 Task: Find connections with filter location Piedade with filter topic #healthy with filter profile language German with filter current company Indoco Remedies Ltd. with filter school Velagapudi Ramakrishna Siddhartha Engineering College with filter industry Truck Transportation with filter service category NotaryOnline Research with filter keywords title Customer Service
Action: Mouse moved to (215, 298)
Screenshot: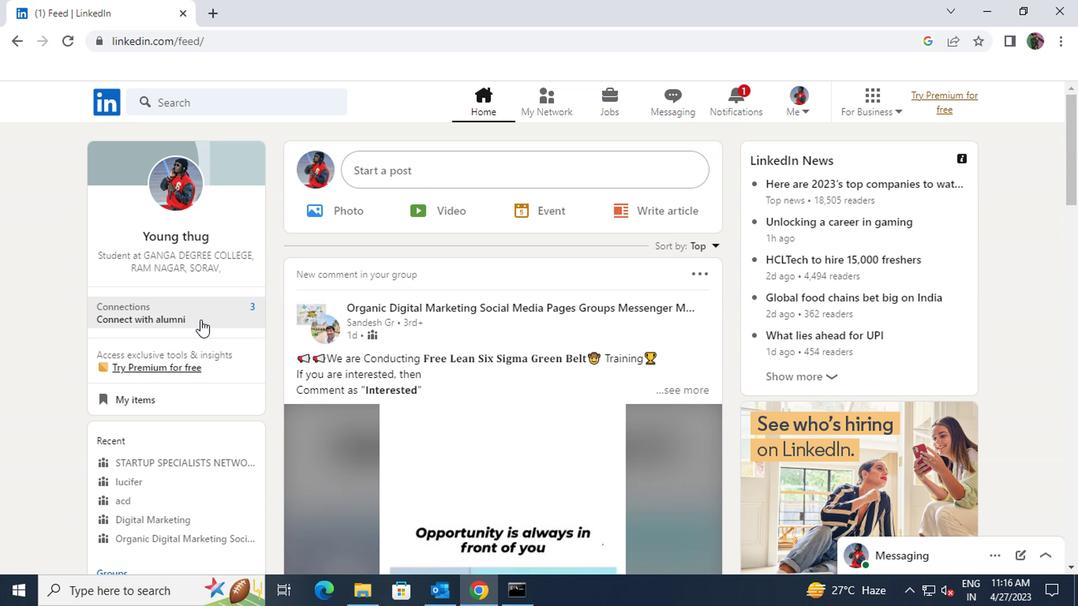 
Action: Mouse pressed left at (215, 298)
Screenshot: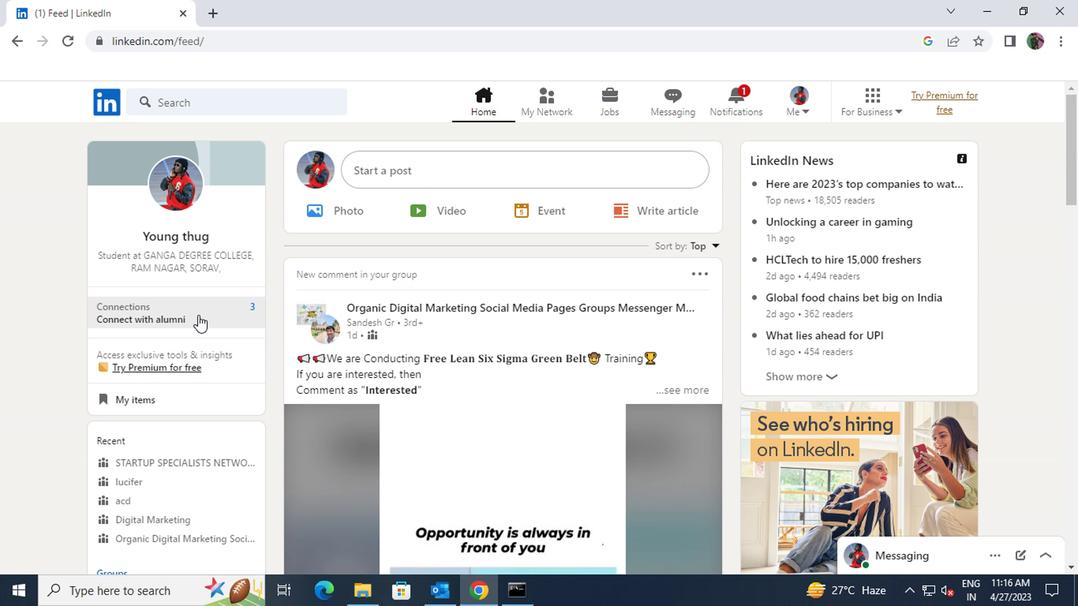 
Action: Mouse moved to (211, 197)
Screenshot: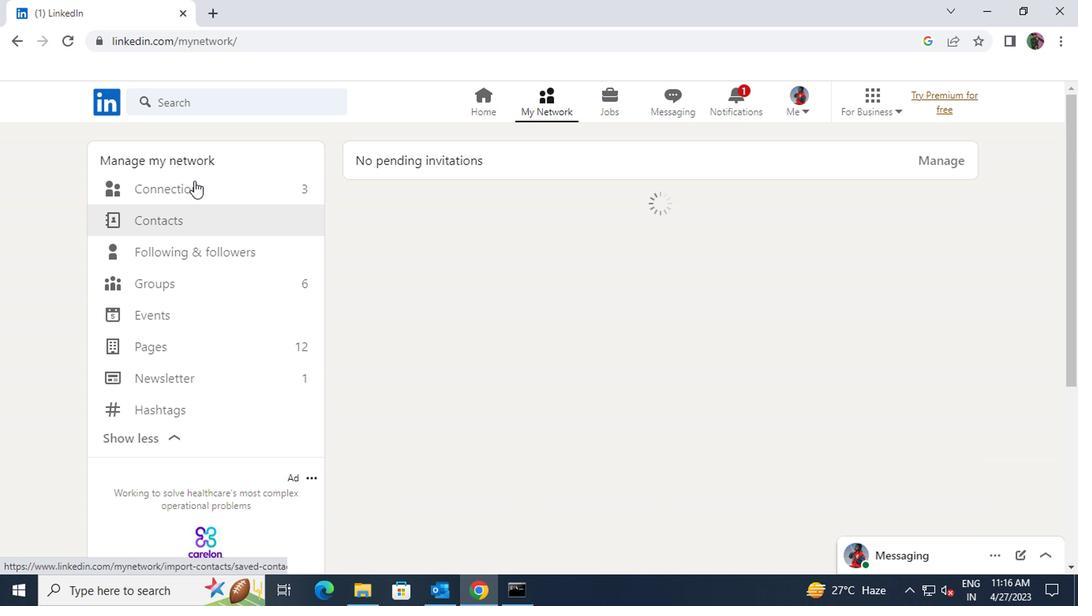 
Action: Mouse pressed left at (211, 197)
Screenshot: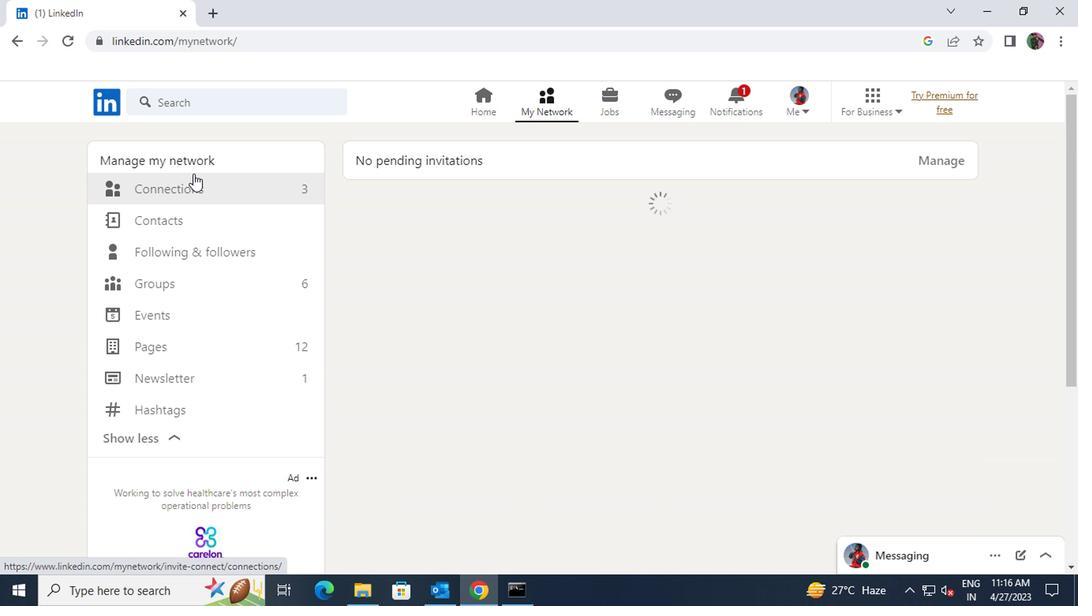 
Action: Mouse moved to (212, 202)
Screenshot: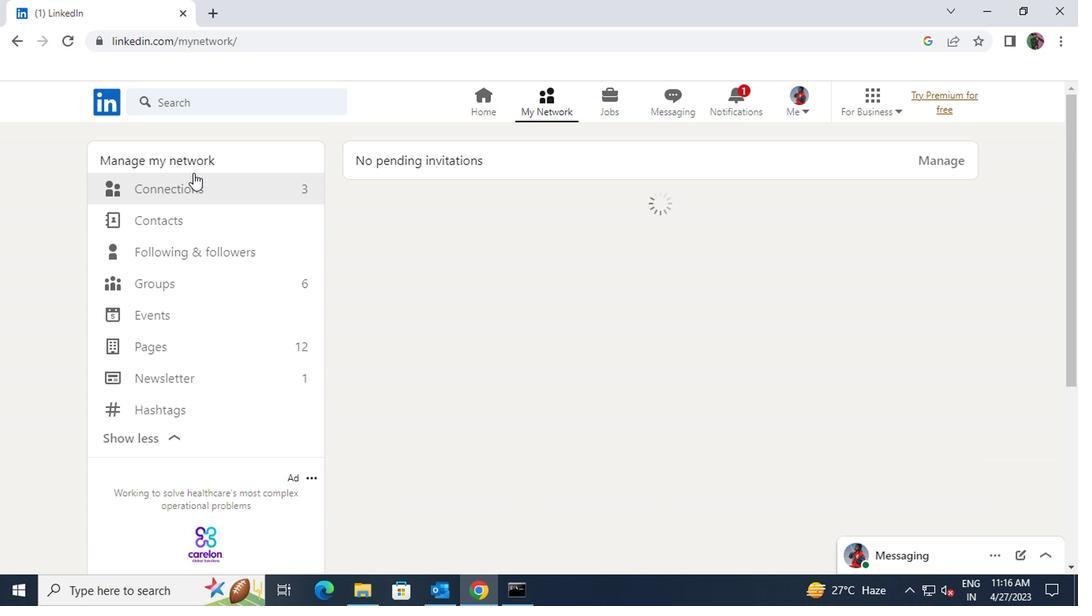 
Action: Mouse pressed left at (212, 202)
Screenshot: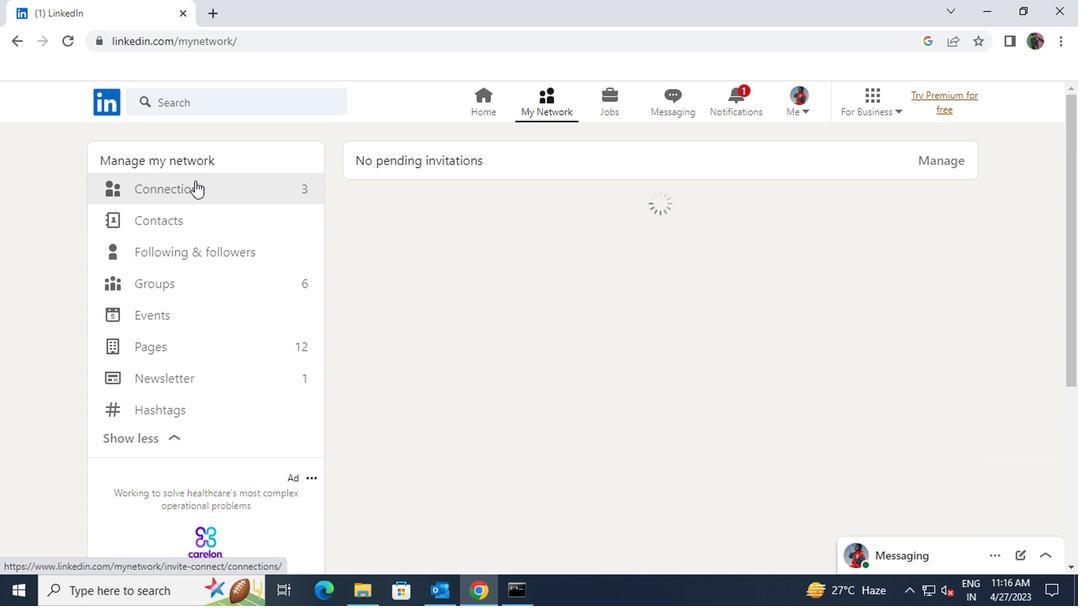 
Action: Mouse moved to (516, 207)
Screenshot: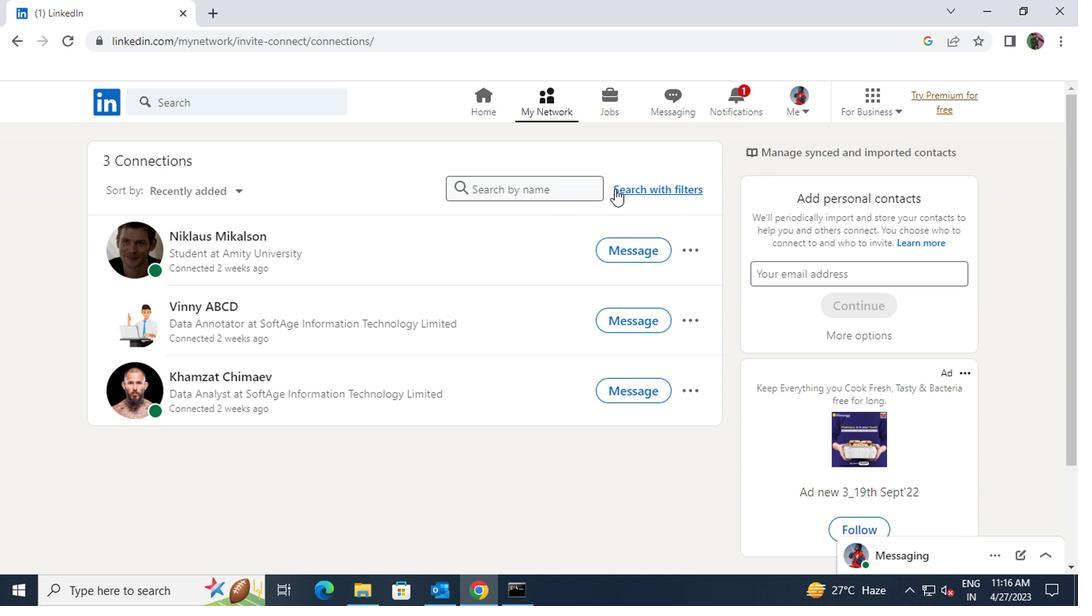 
Action: Mouse pressed left at (516, 207)
Screenshot: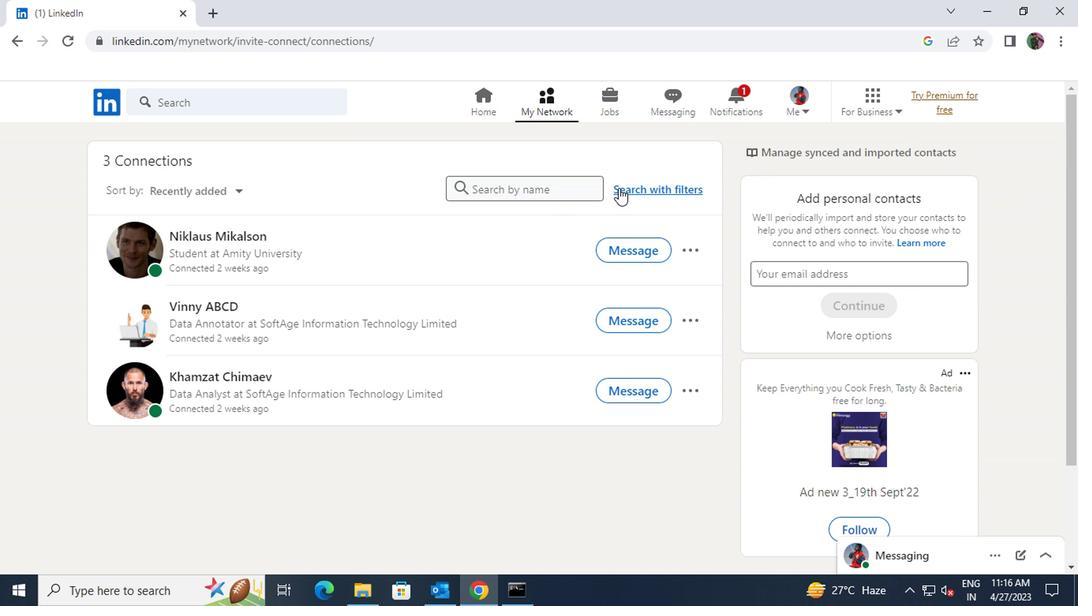 
Action: Mouse moved to (498, 178)
Screenshot: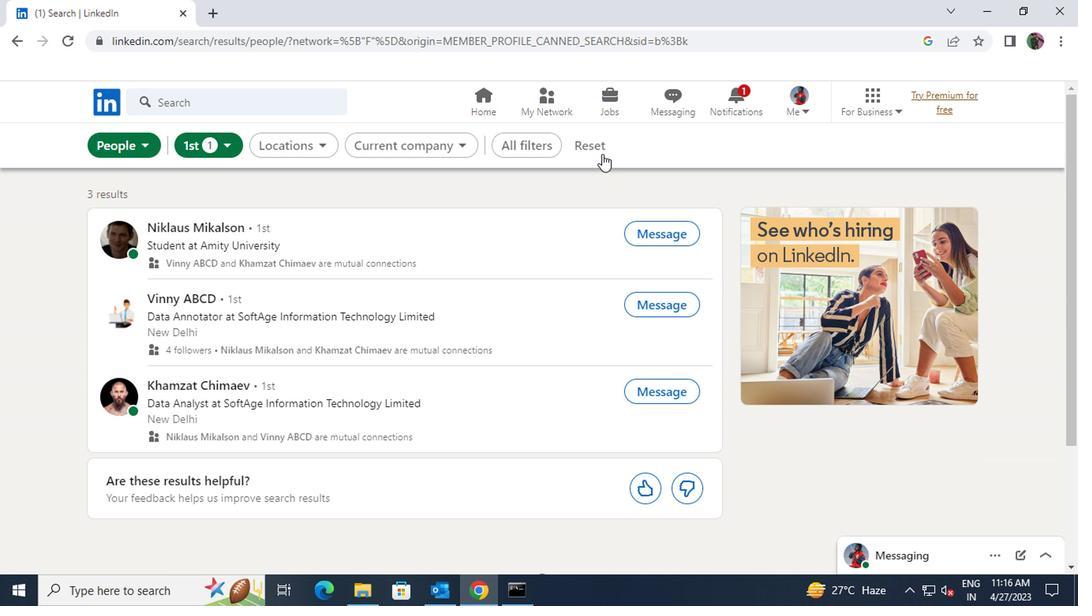
Action: Mouse pressed left at (498, 178)
Screenshot: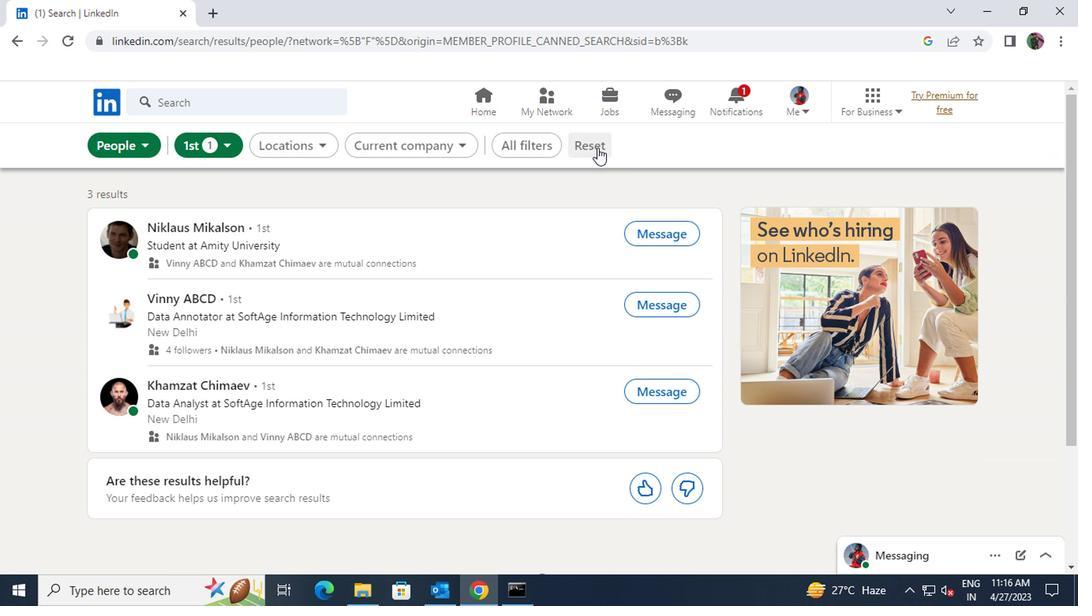 
Action: Mouse moved to (482, 173)
Screenshot: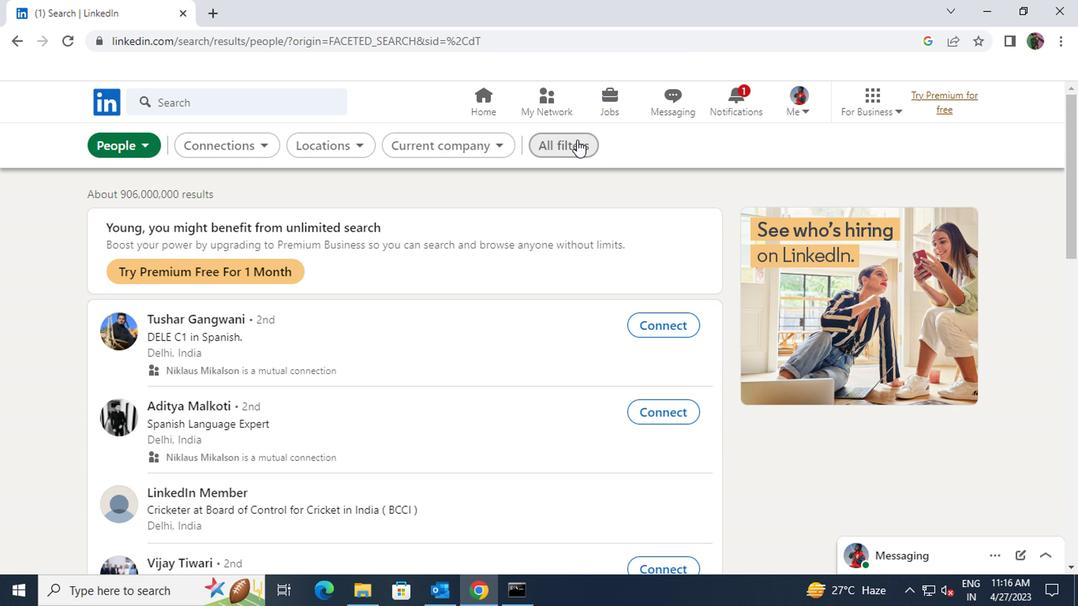 
Action: Mouse pressed left at (482, 173)
Screenshot: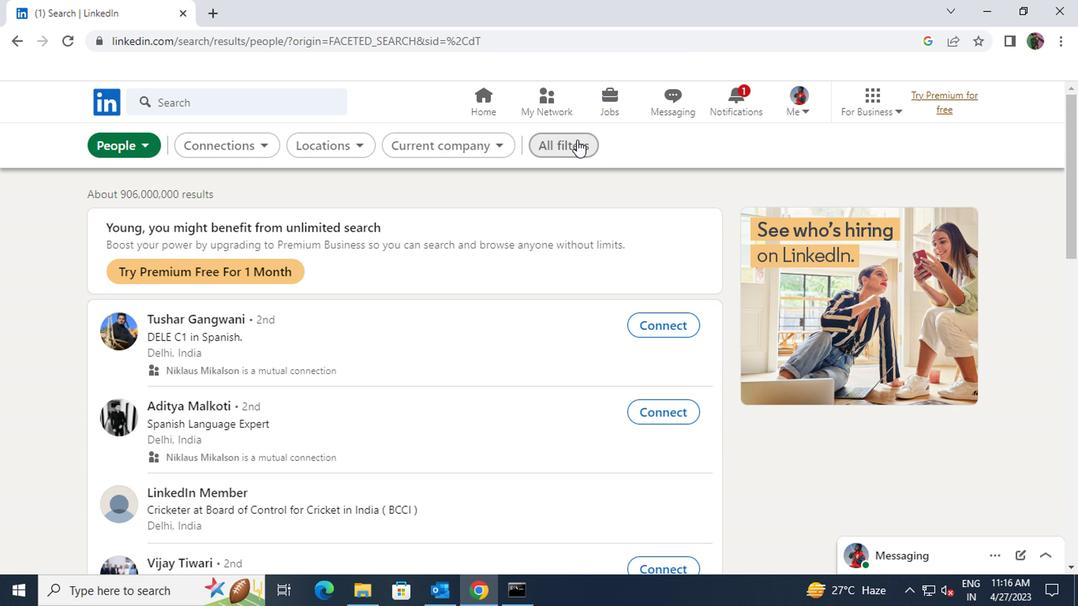 
Action: Mouse moved to (648, 293)
Screenshot: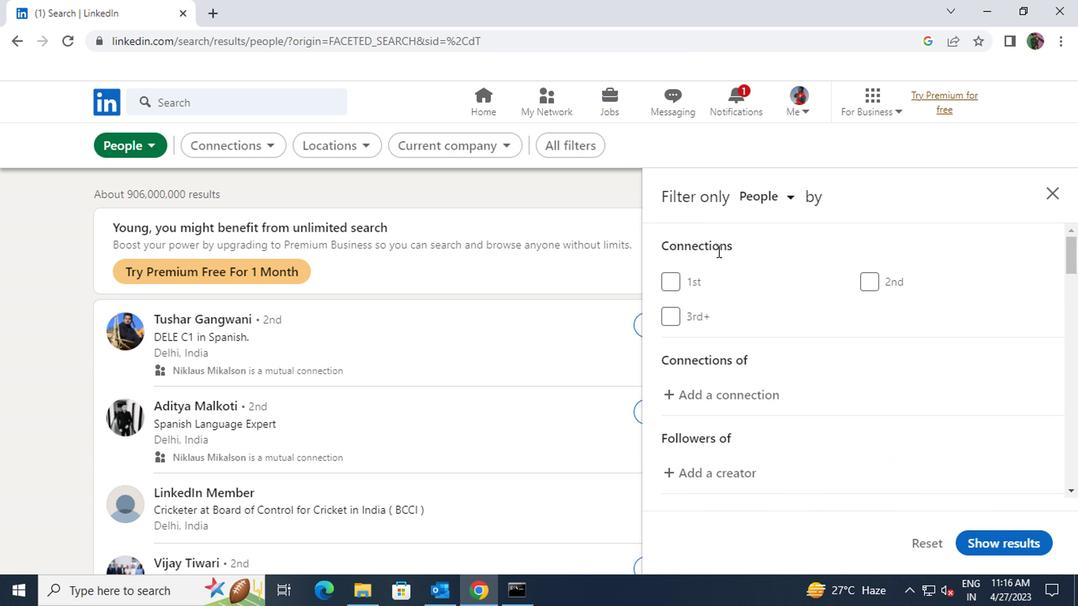 
Action: Mouse scrolled (648, 293) with delta (0, 0)
Screenshot: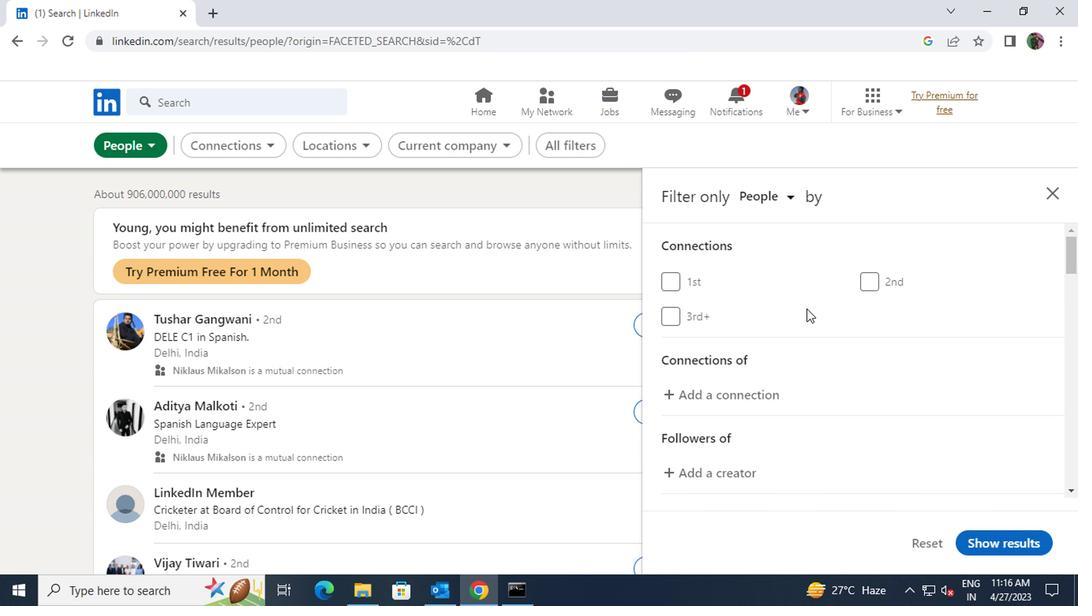 
Action: Mouse scrolled (648, 293) with delta (0, 0)
Screenshot: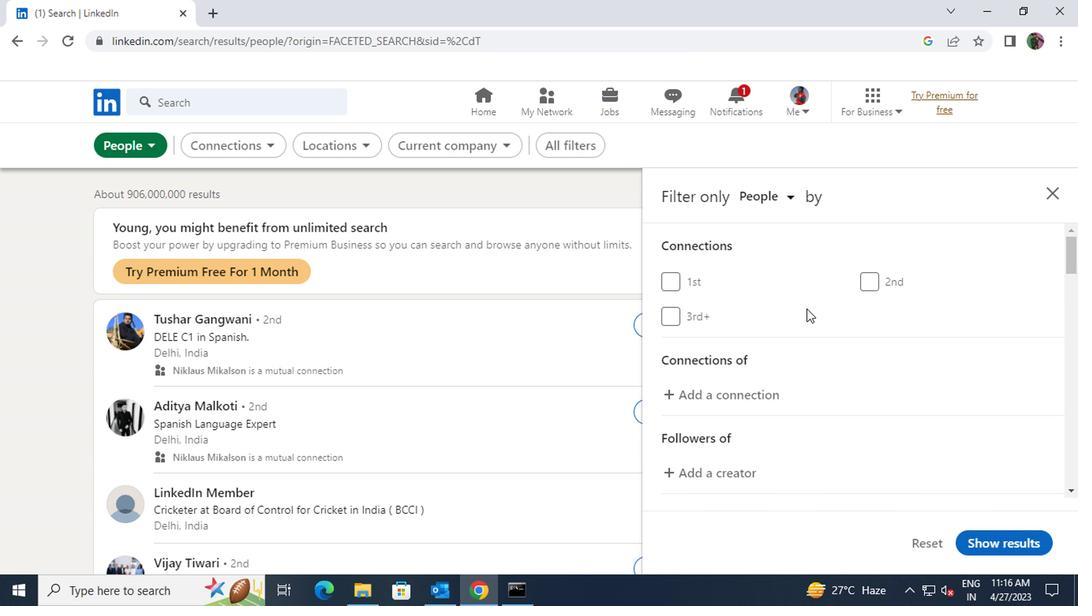 
Action: Mouse scrolled (648, 293) with delta (0, 0)
Screenshot: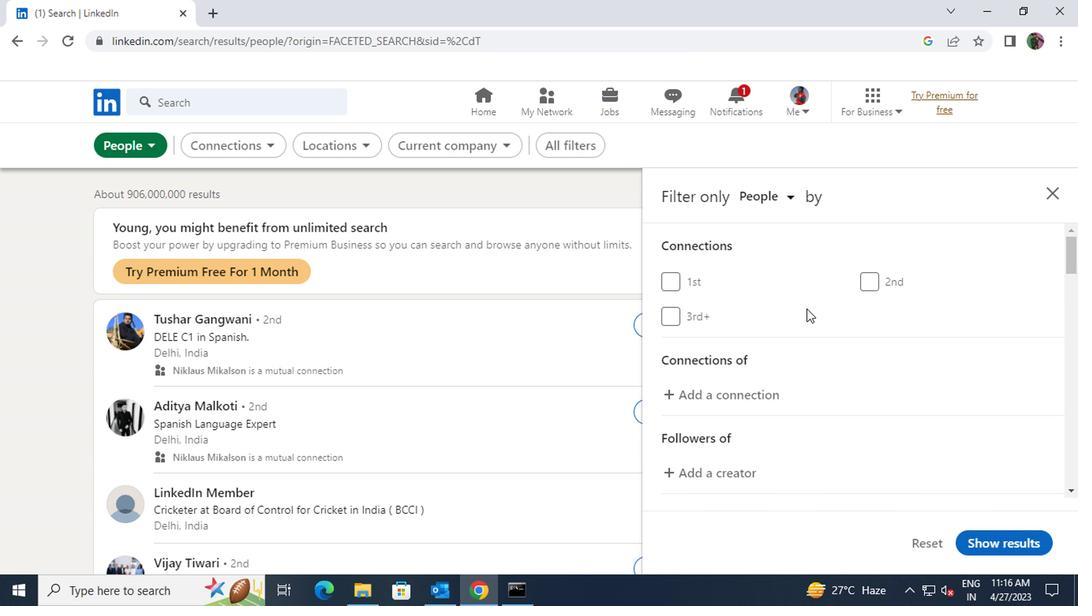 
Action: Mouse scrolled (648, 293) with delta (0, 0)
Screenshot: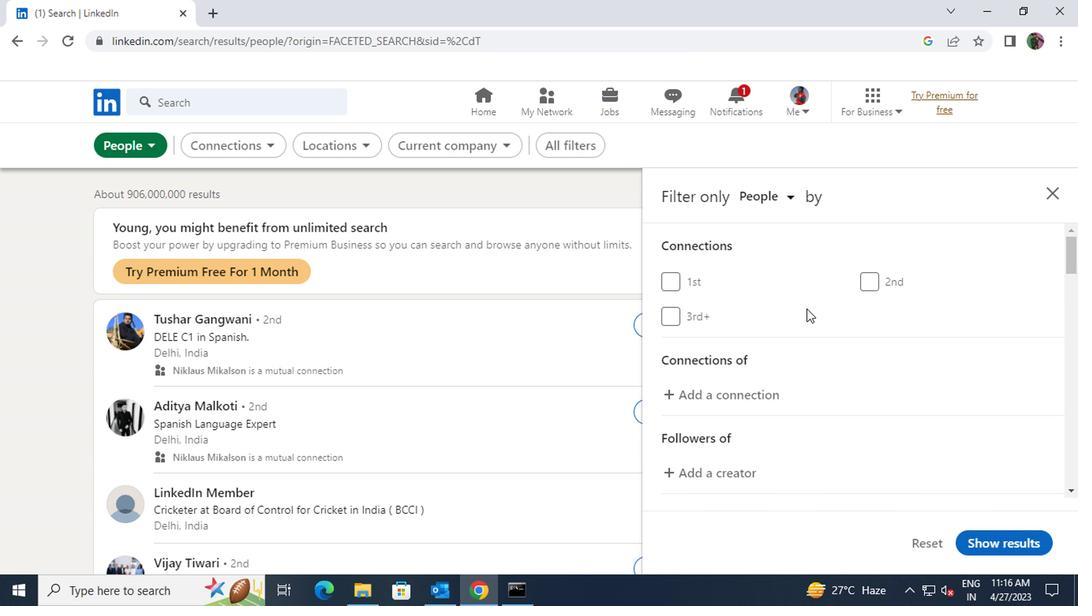 
Action: Mouse scrolled (648, 293) with delta (0, 0)
Screenshot: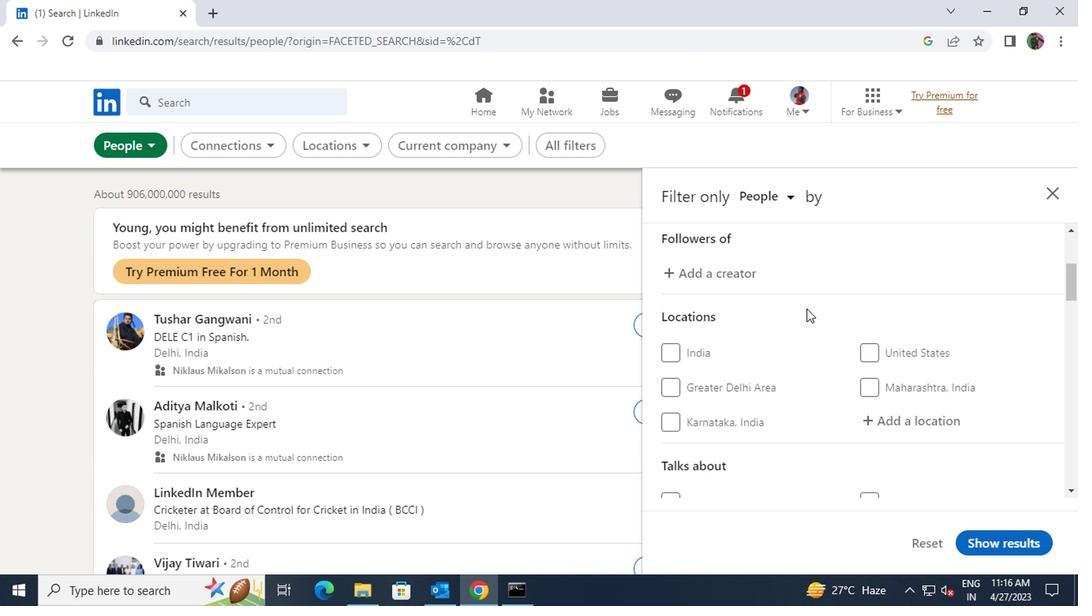 
Action: Mouse scrolled (648, 293) with delta (0, 0)
Screenshot: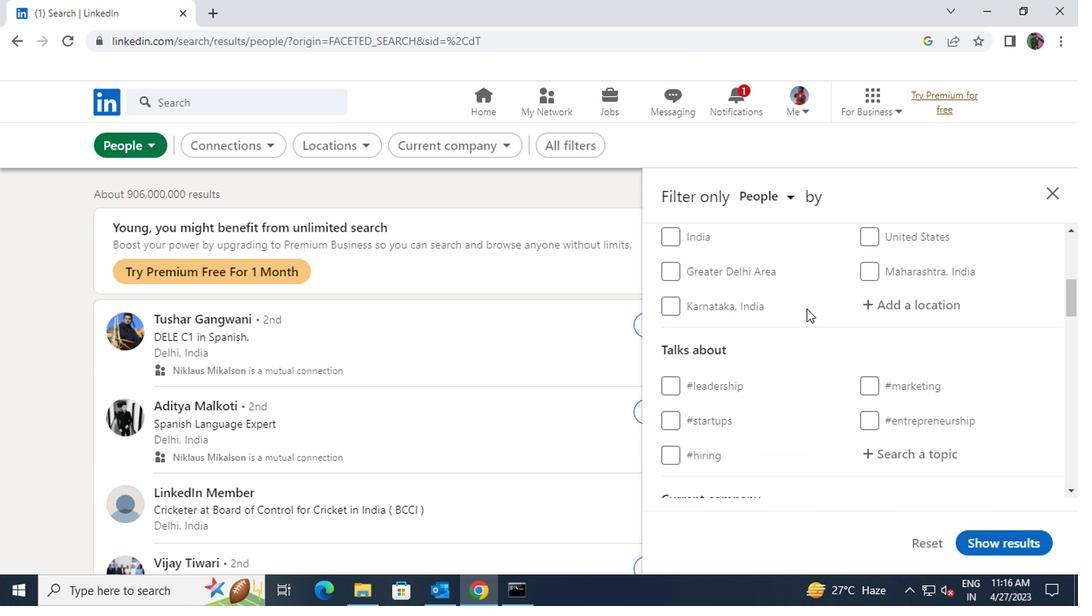 
Action: Mouse scrolled (648, 294) with delta (0, 0)
Screenshot: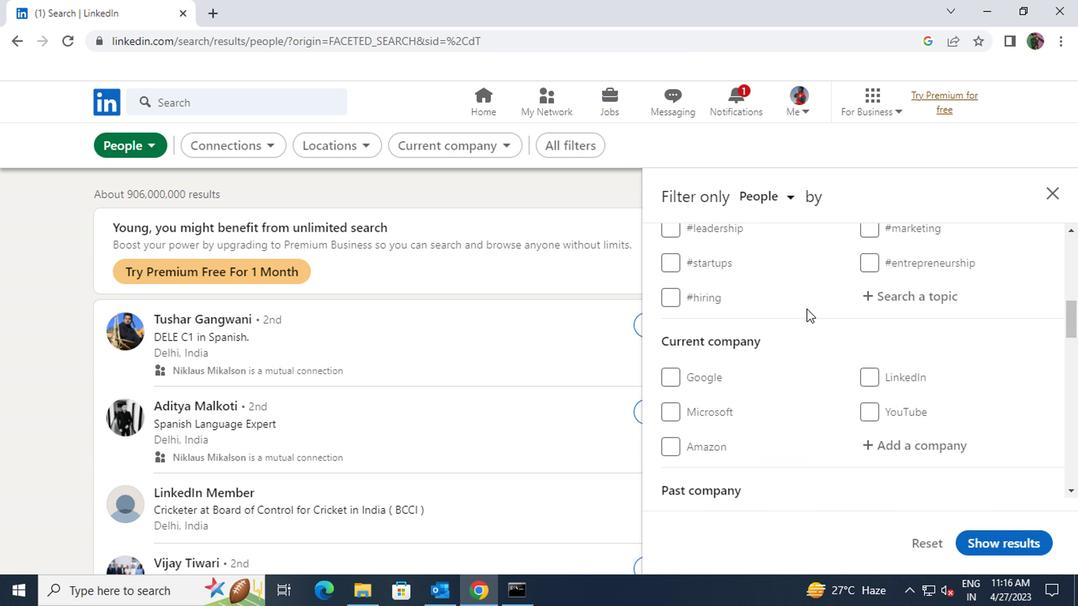 
Action: Mouse scrolled (648, 294) with delta (0, 0)
Screenshot: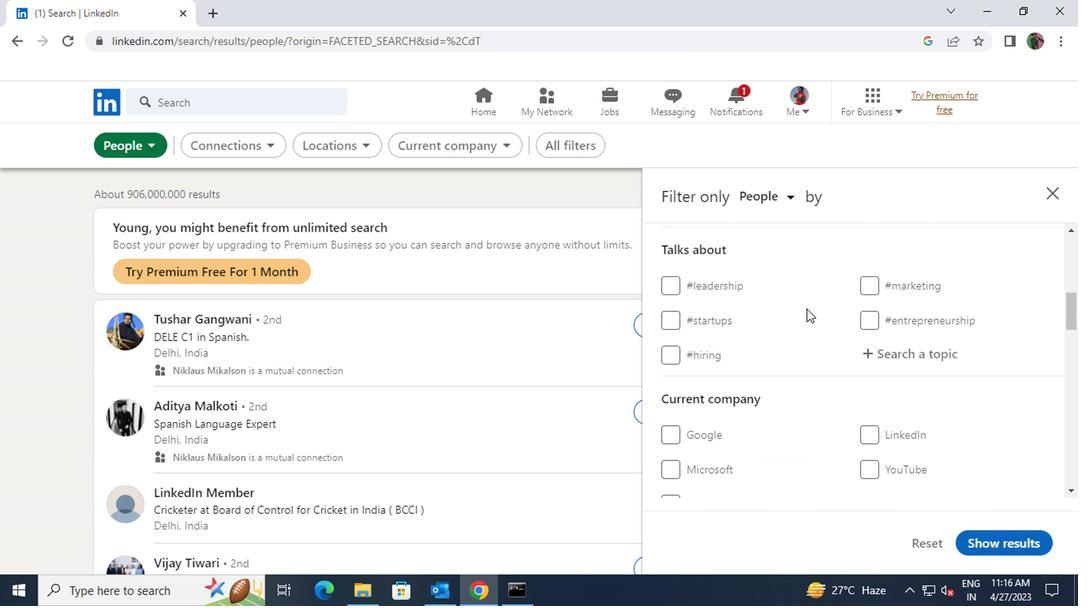 
Action: Mouse moved to (725, 293)
Screenshot: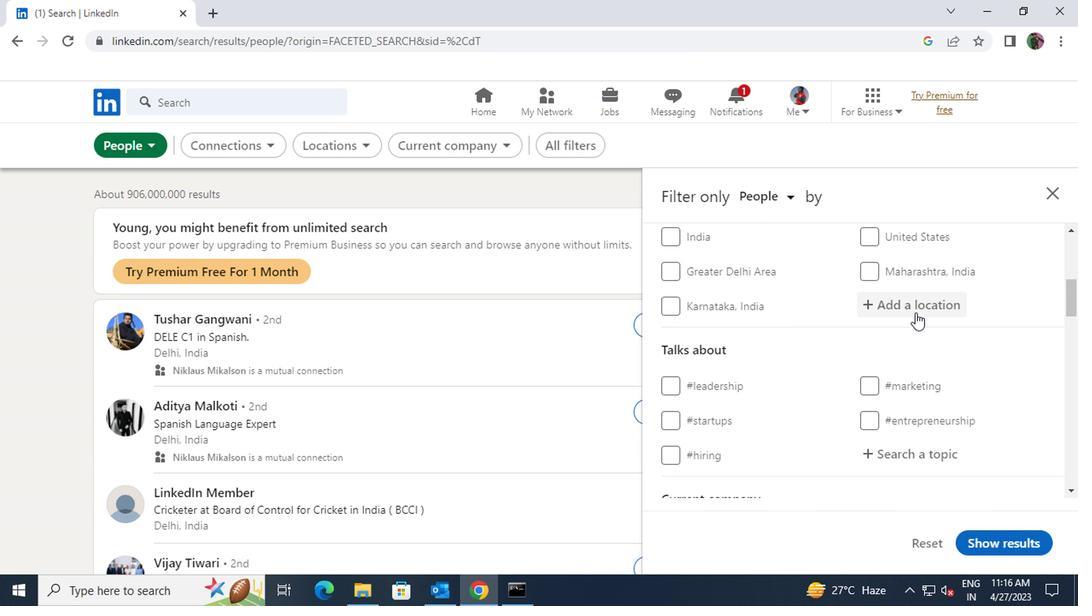 
Action: Mouse pressed left at (725, 293)
Screenshot: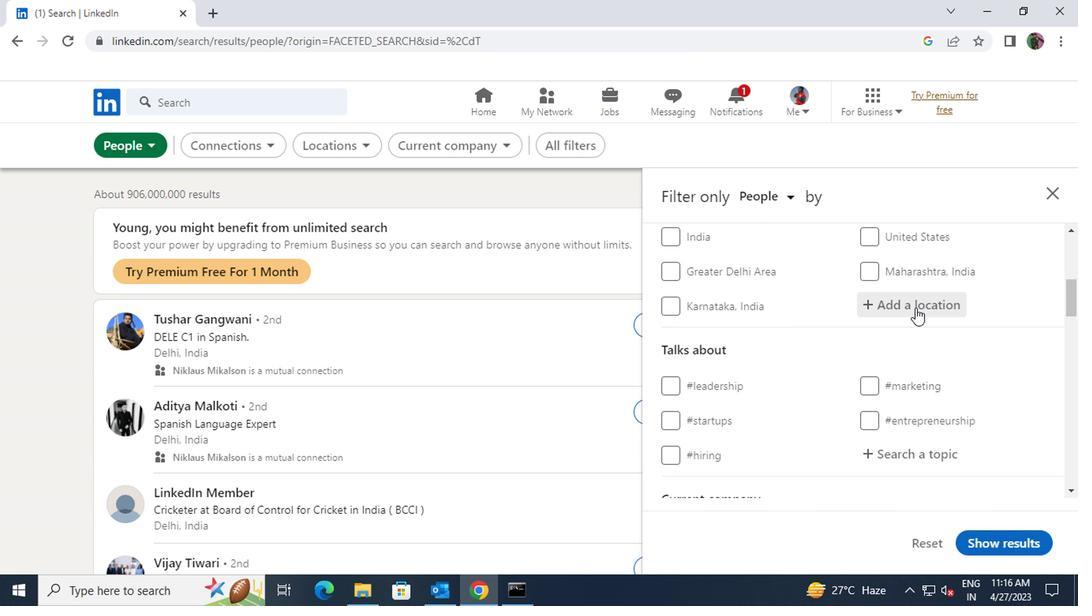 
Action: Key pressed <Key.shift>PIEDADE
Screenshot: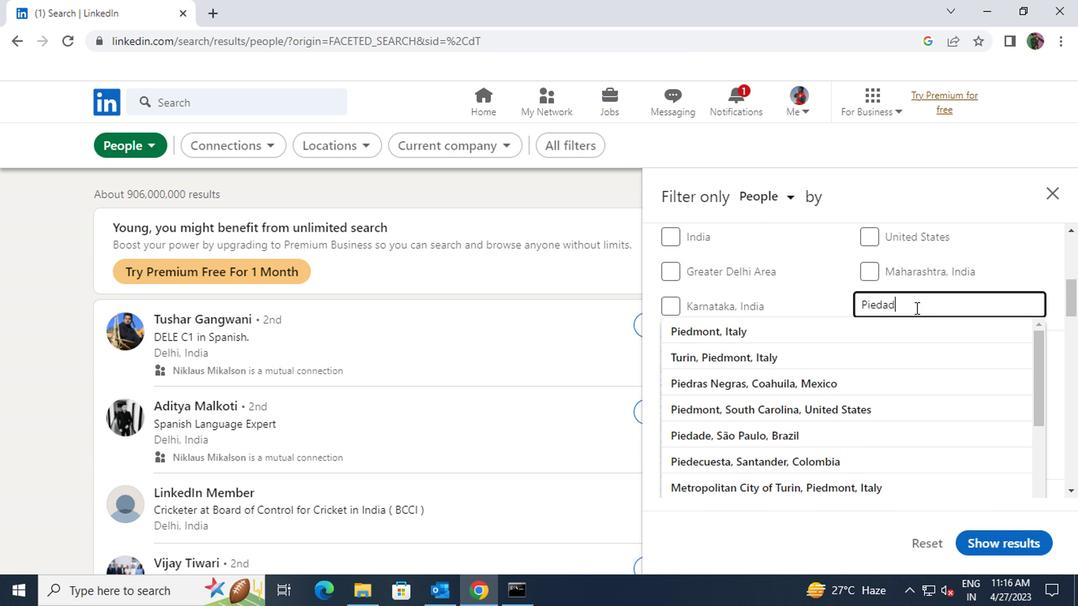 
Action: Mouse moved to (717, 301)
Screenshot: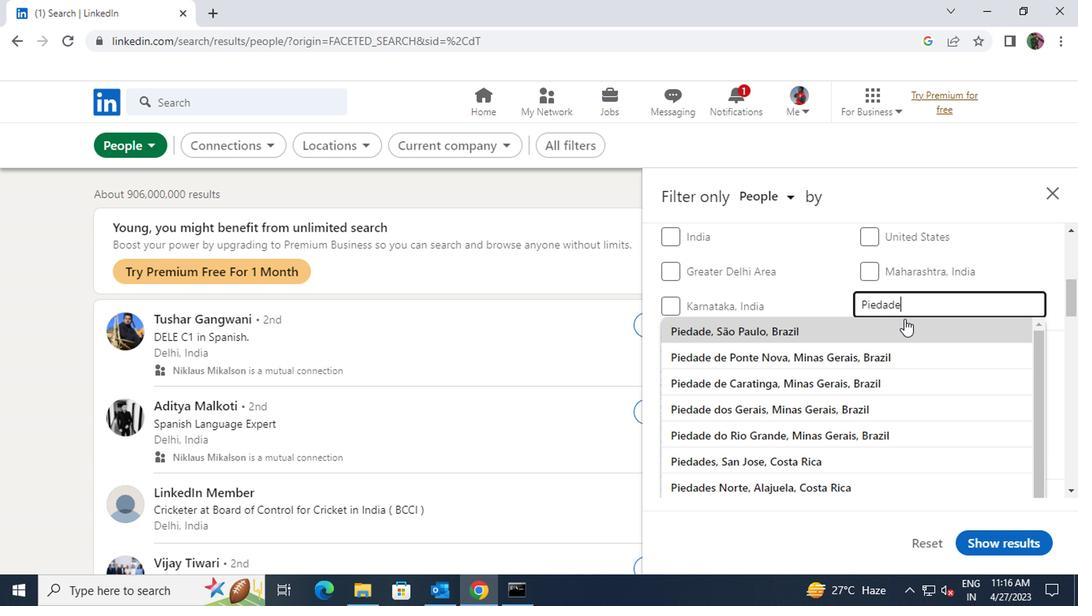 
Action: Mouse pressed left at (717, 301)
Screenshot: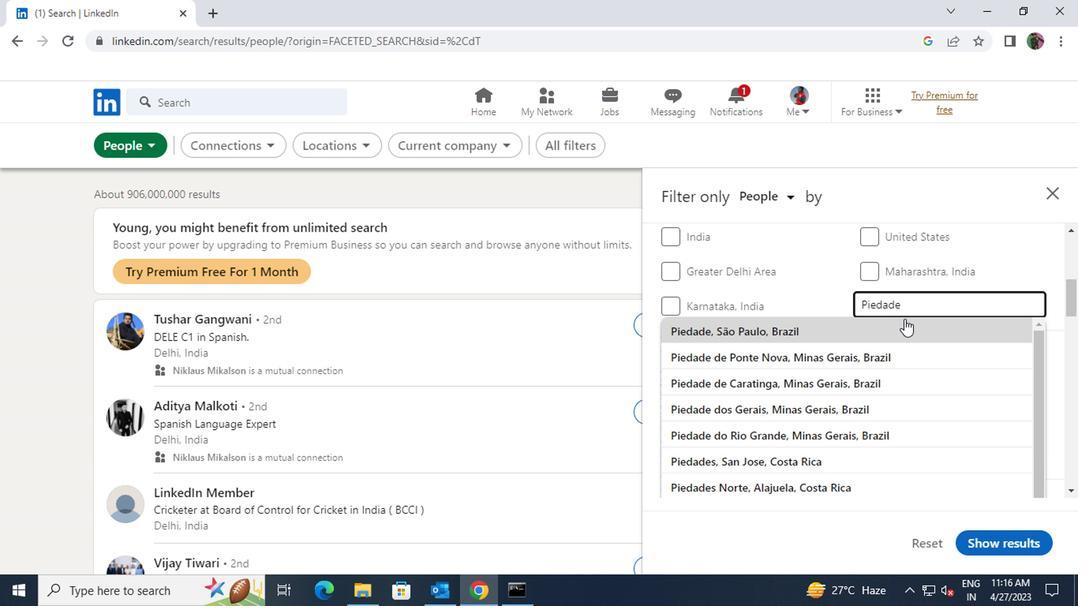 
Action: Mouse scrolled (717, 301) with delta (0, 0)
Screenshot: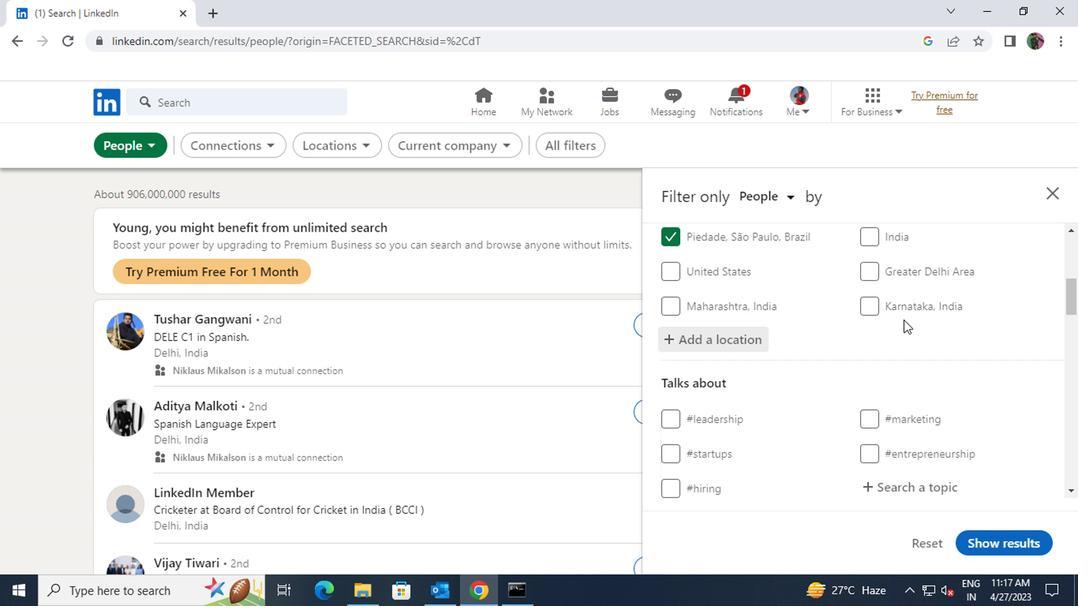 
Action: Mouse scrolled (717, 301) with delta (0, 0)
Screenshot: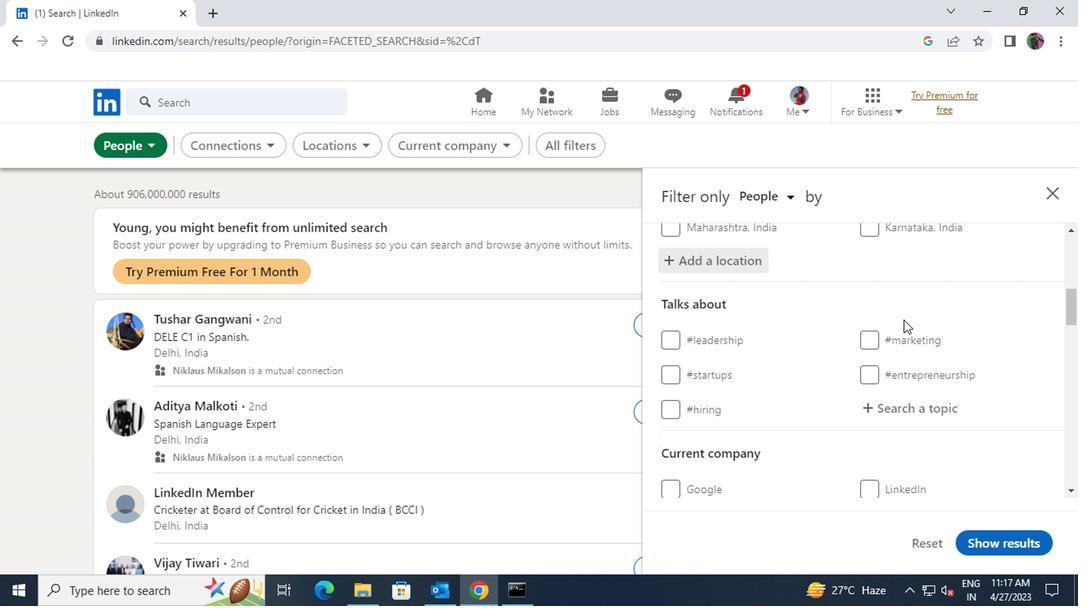 
Action: Mouse scrolled (717, 301) with delta (0, 0)
Screenshot: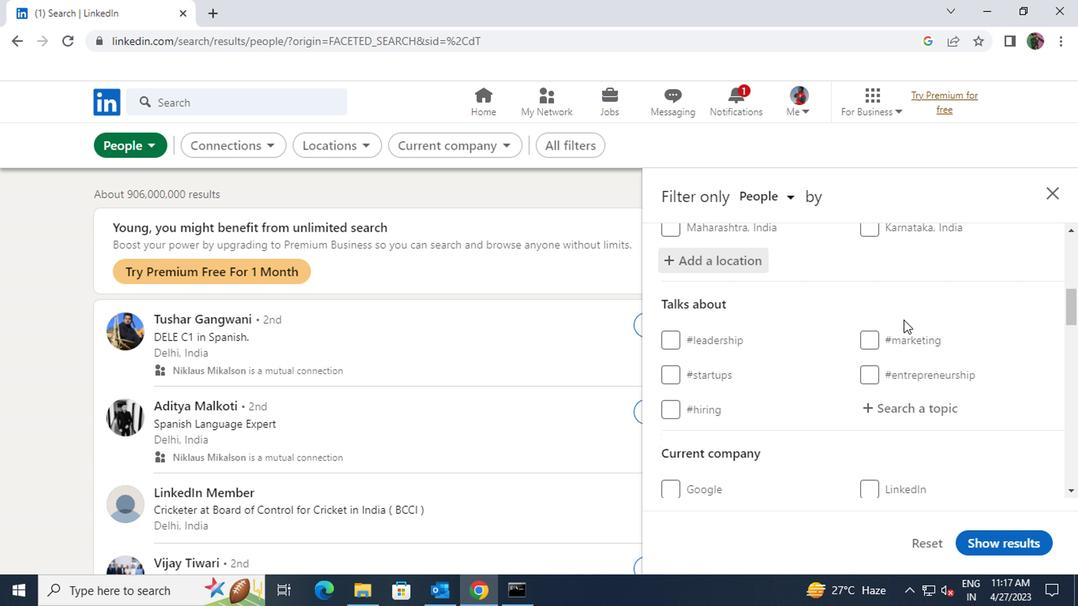 
Action: Mouse moved to (721, 251)
Screenshot: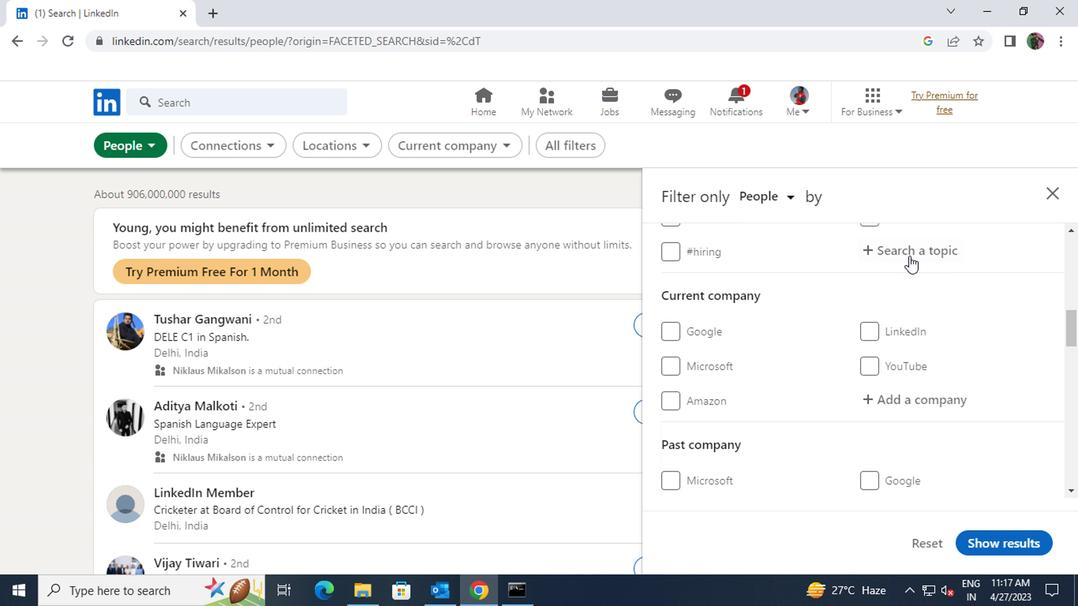 
Action: Mouse pressed left at (721, 251)
Screenshot: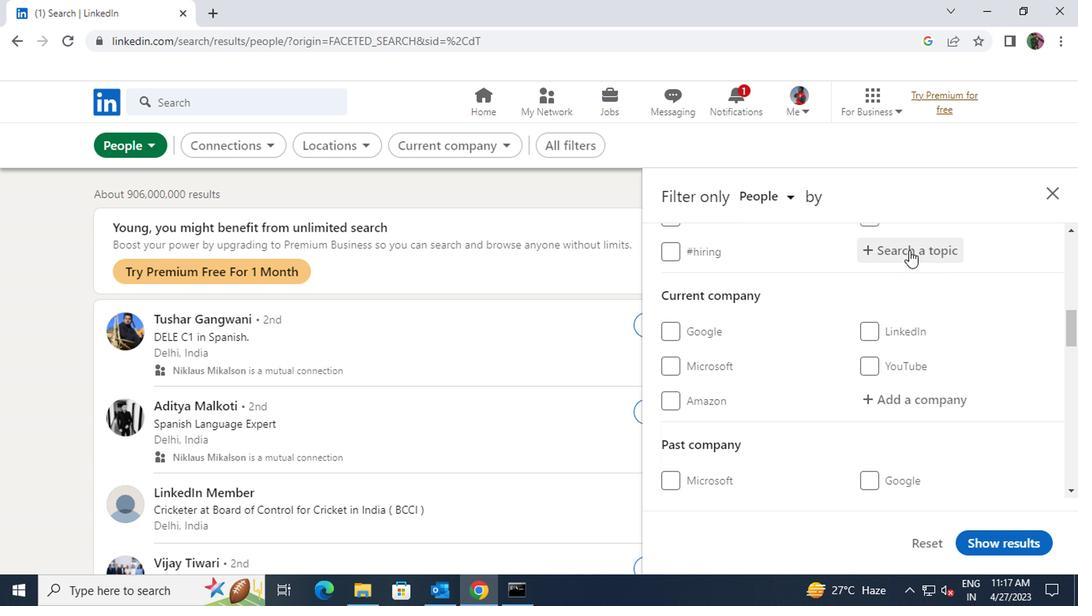 
Action: Key pressed <Key.shift>#<Key.shift>HEALTHY
Screenshot: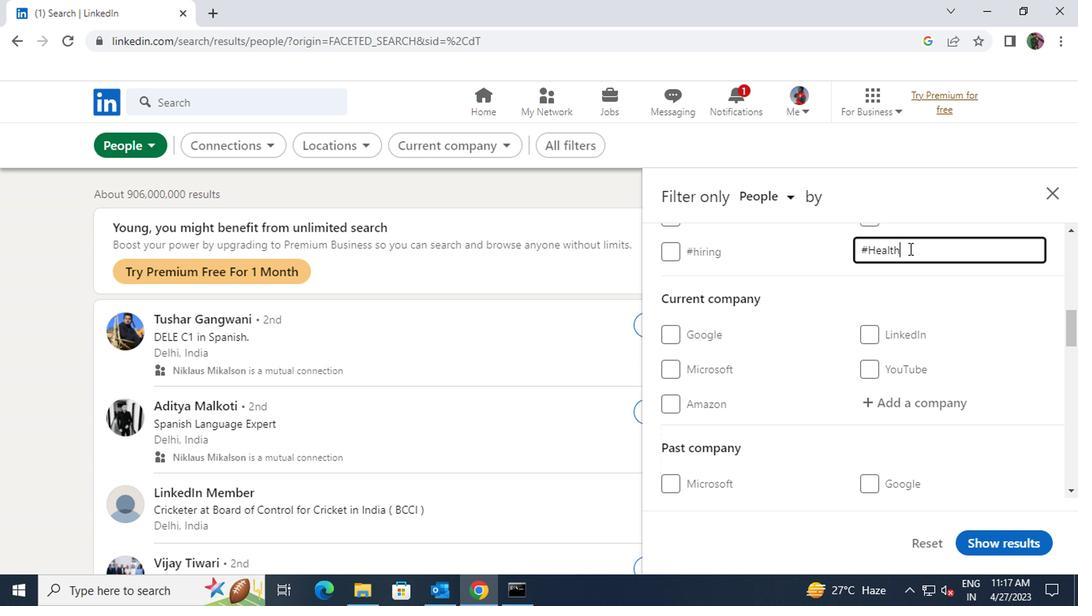 
Action: Mouse scrolled (721, 250) with delta (0, 0)
Screenshot: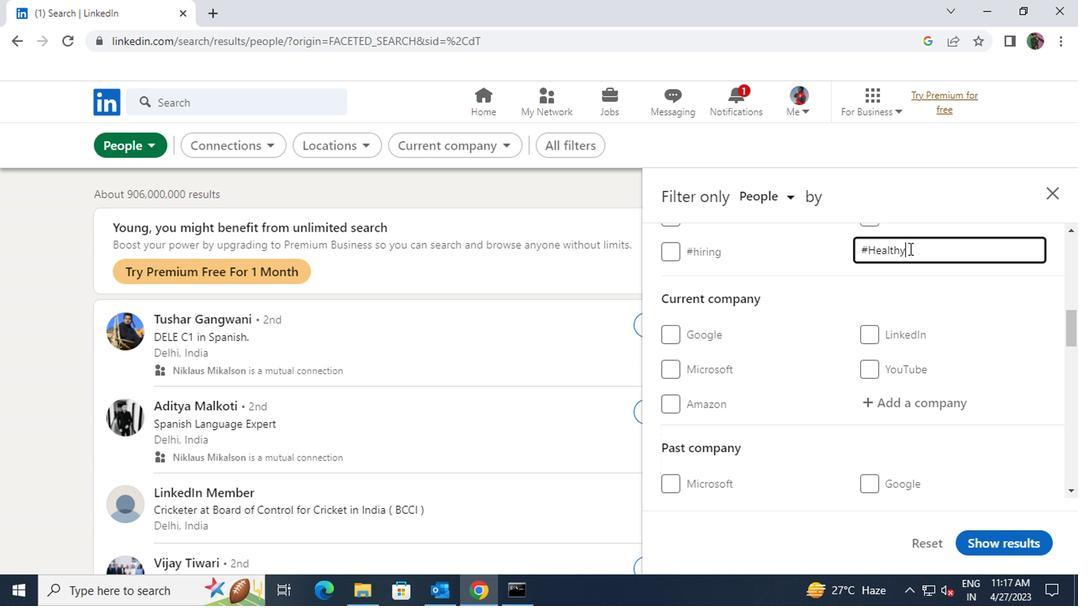 
Action: Mouse scrolled (721, 250) with delta (0, 0)
Screenshot: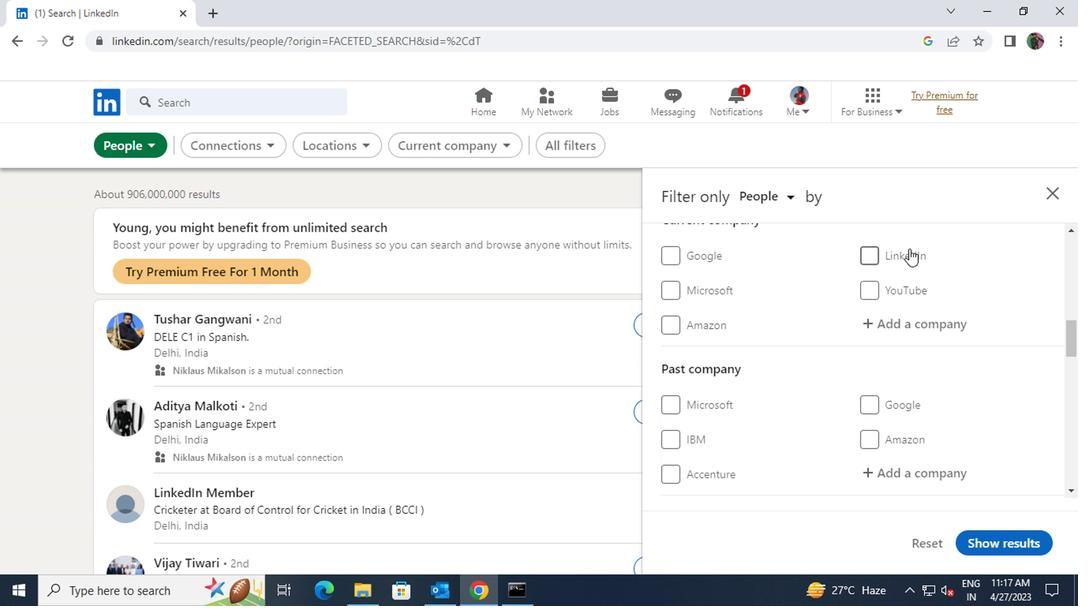 
Action: Mouse pressed left at (721, 251)
Screenshot: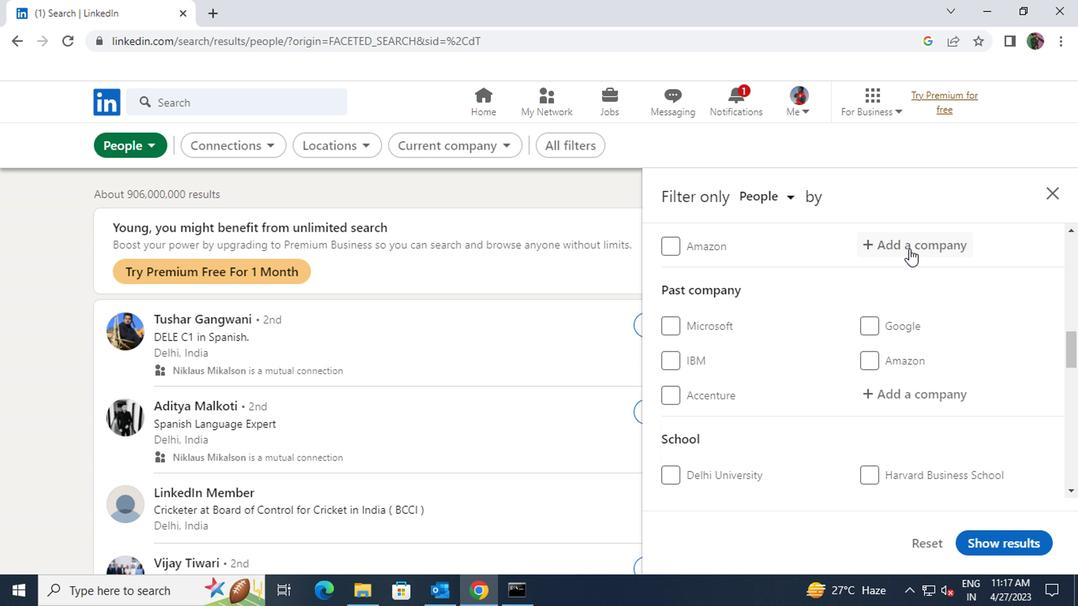 
Action: Key pressed <Key.shift>INDOCO
Screenshot: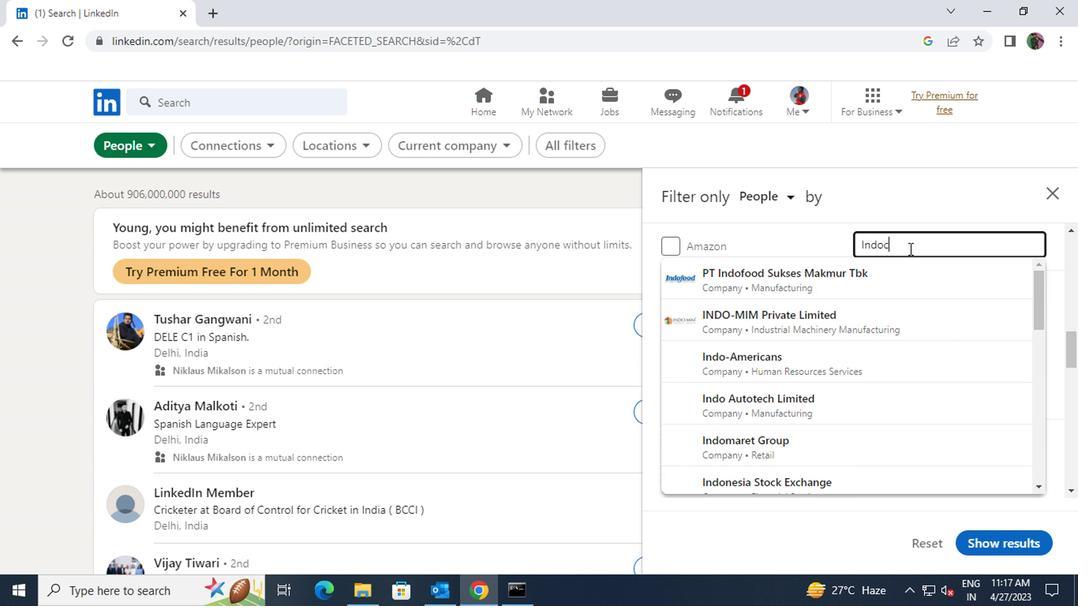 
Action: Mouse moved to (714, 263)
Screenshot: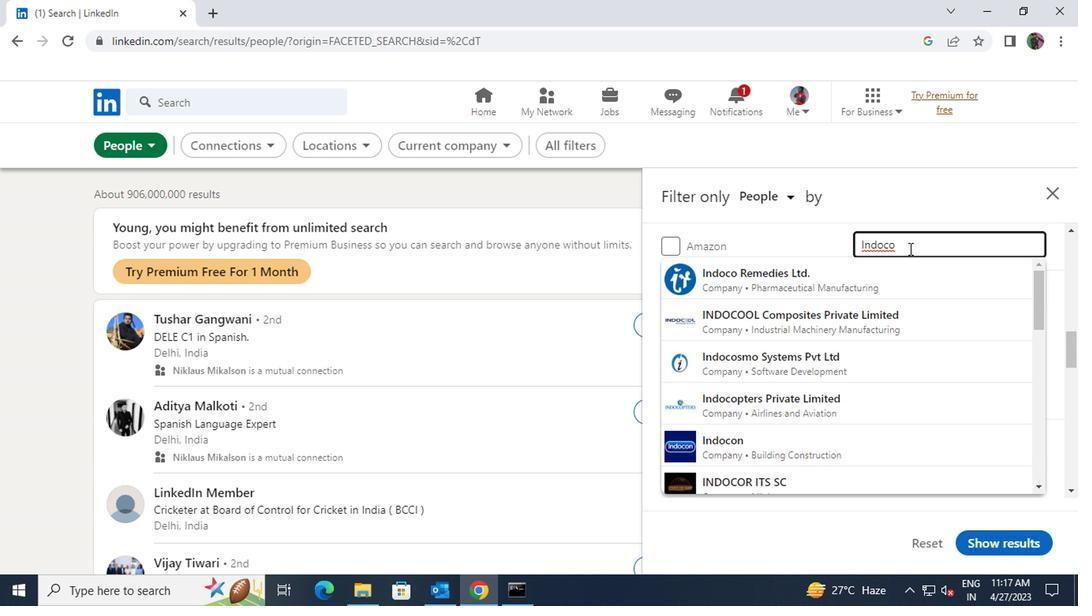 
Action: Mouse pressed left at (714, 263)
Screenshot: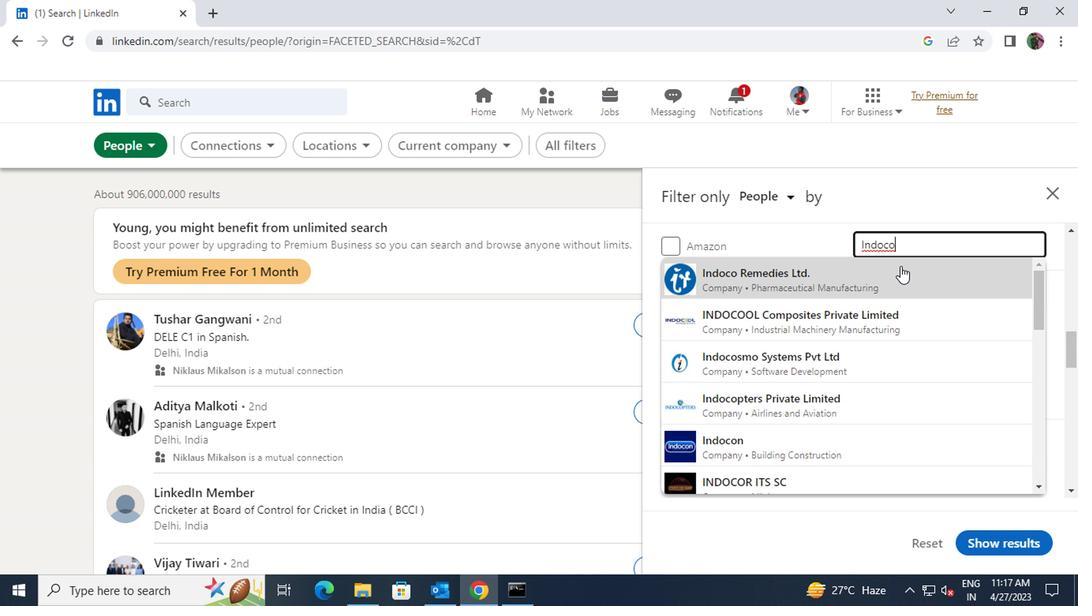 
Action: Mouse scrolled (714, 262) with delta (0, 0)
Screenshot: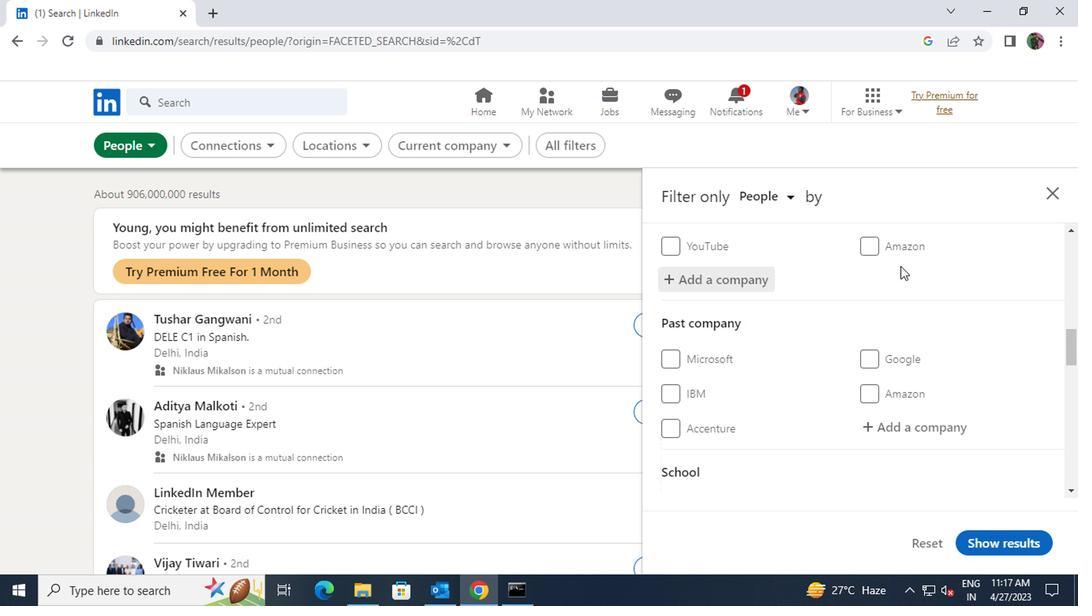 
Action: Mouse scrolled (714, 262) with delta (0, 0)
Screenshot: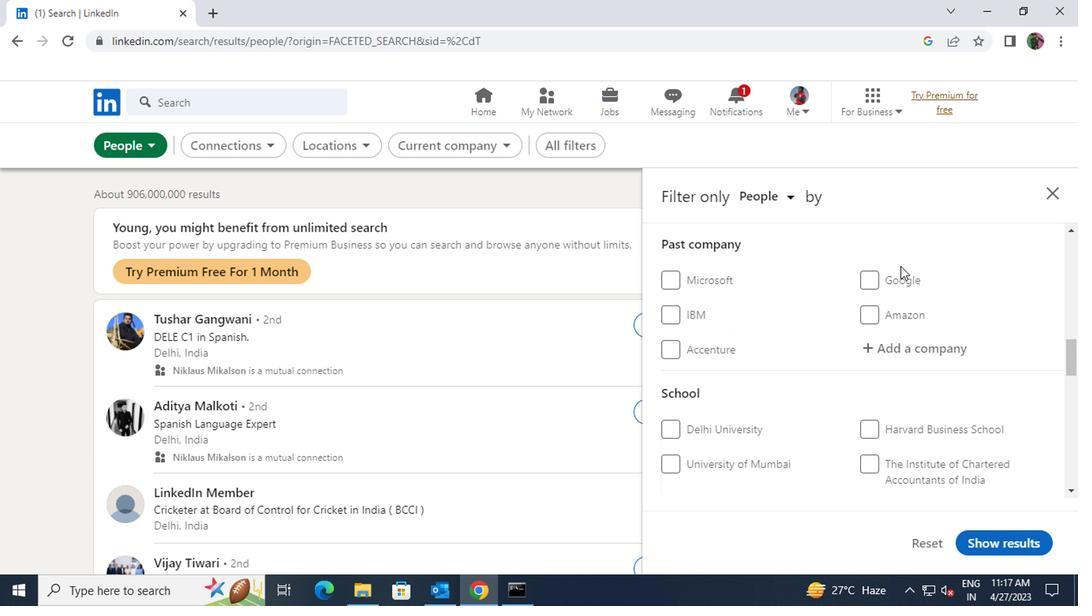 
Action: Mouse scrolled (714, 262) with delta (0, 0)
Screenshot: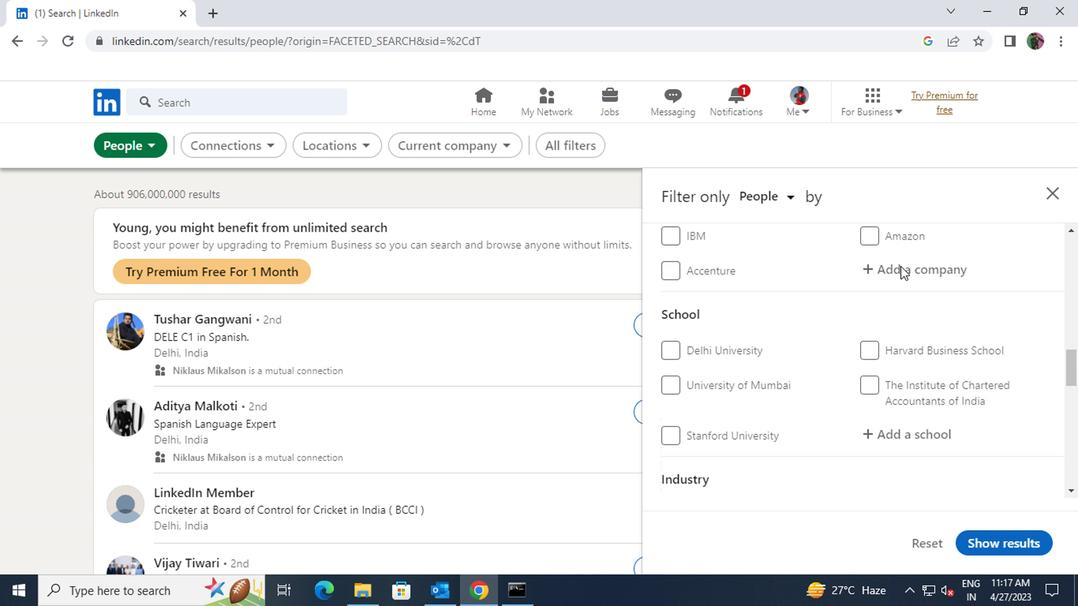 
Action: Mouse moved to (718, 322)
Screenshot: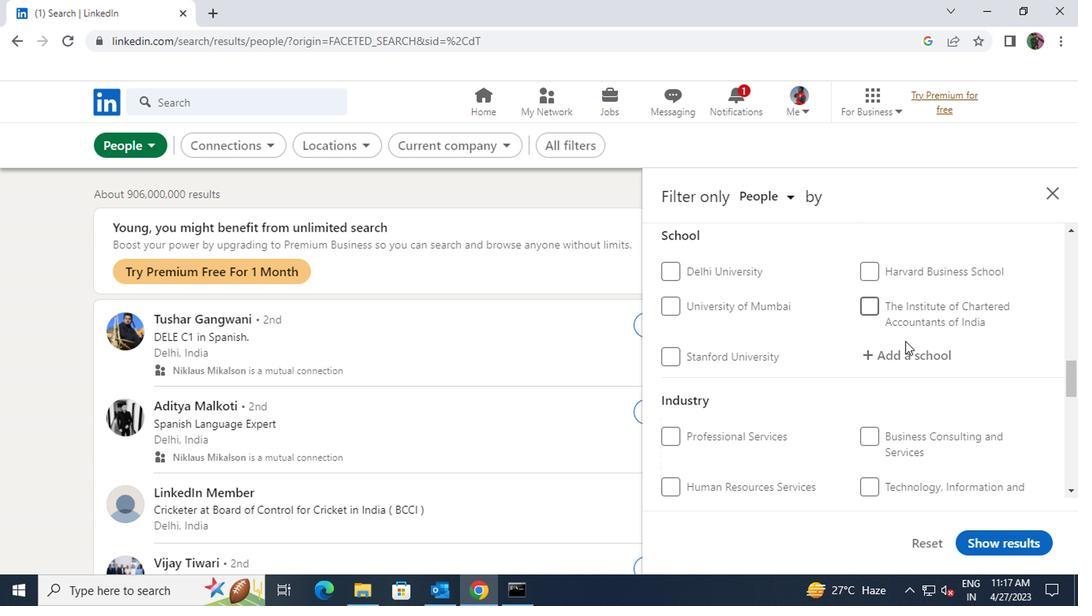 
Action: Mouse pressed left at (718, 322)
Screenshot: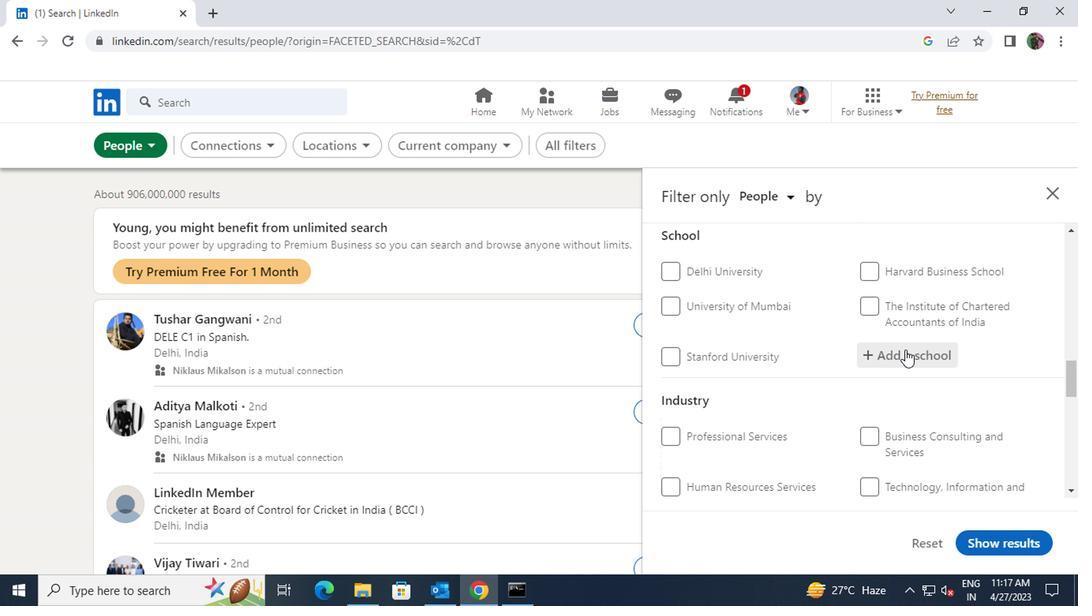 
Action: Key pressed <Key.shift>VELAGA
Screenshot: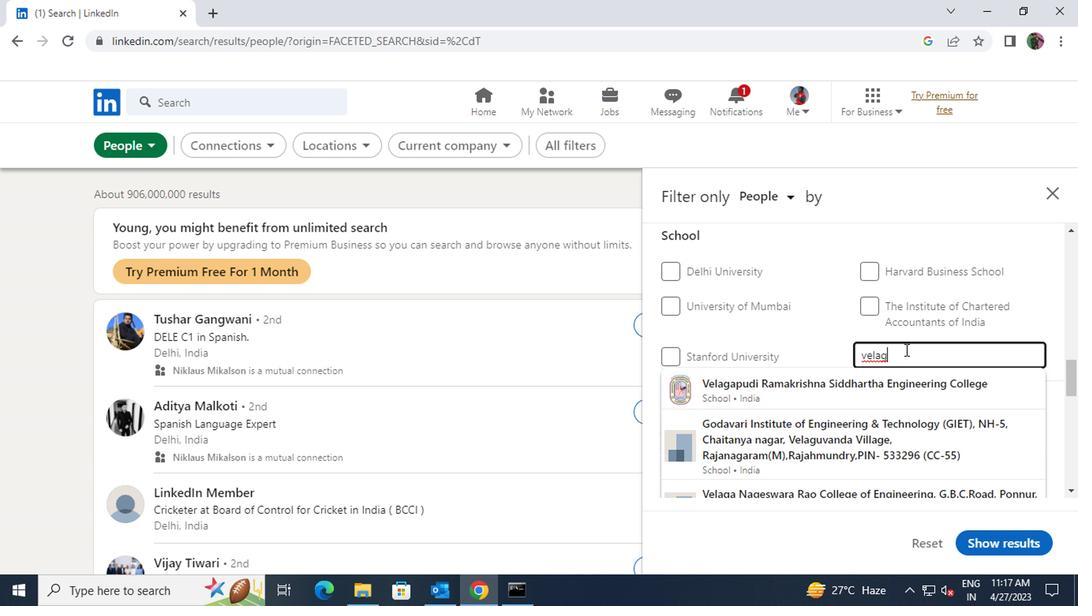 
Action: Mouse moved to (717, 345)
Screenshot: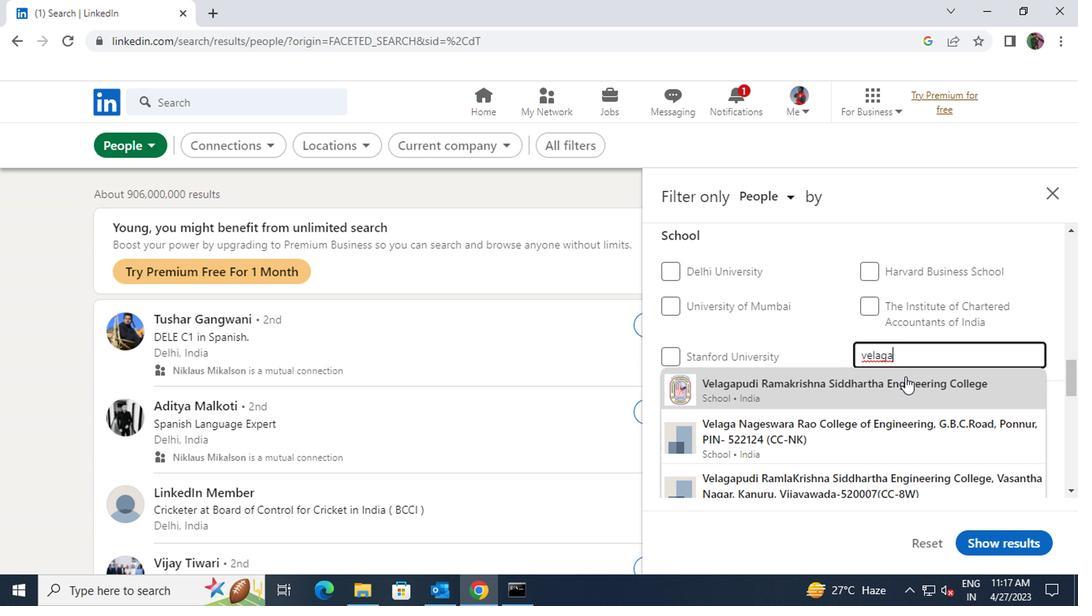 
Action: Mouse pressed left at (717, 345)
Screenshot: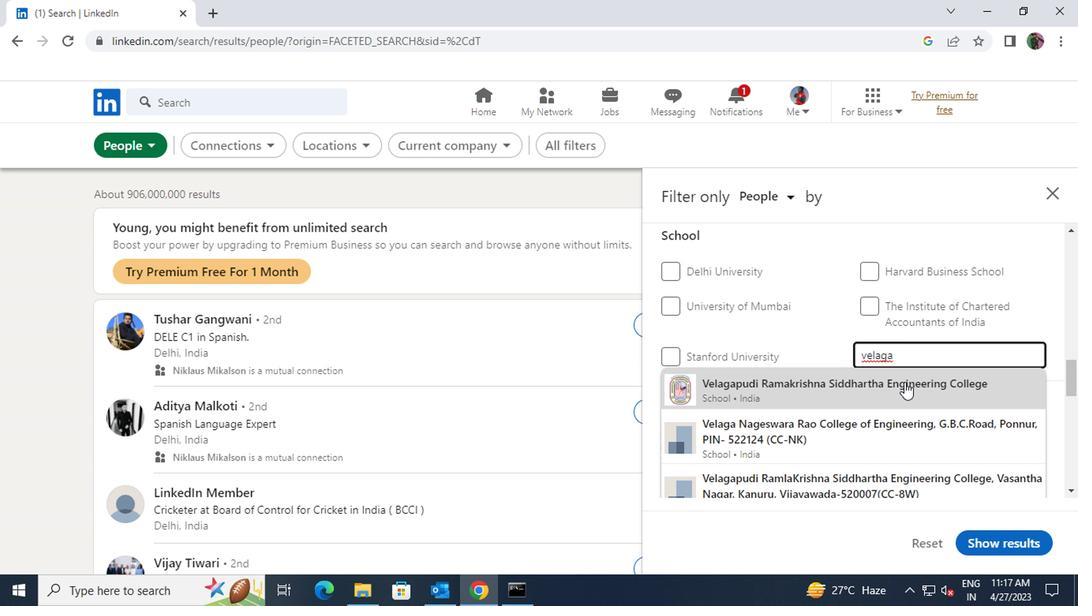 
Action: Mouse scrolled (717, 345) with delta (0, 0)
Screenshot: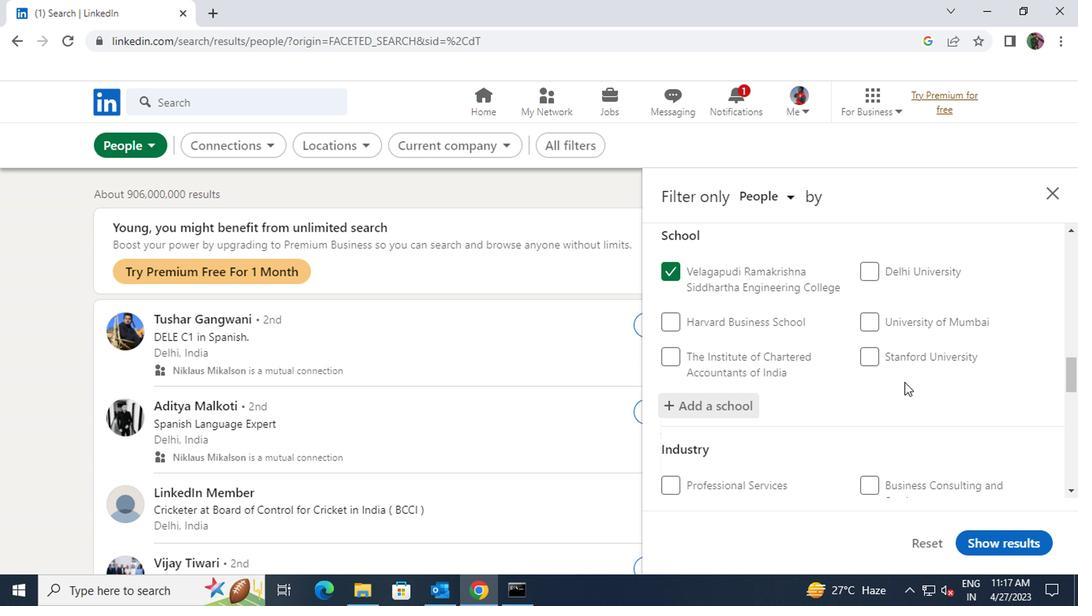 
Action: Mouse scrolled (717, 345) with delta (0, 0)
Screenshot: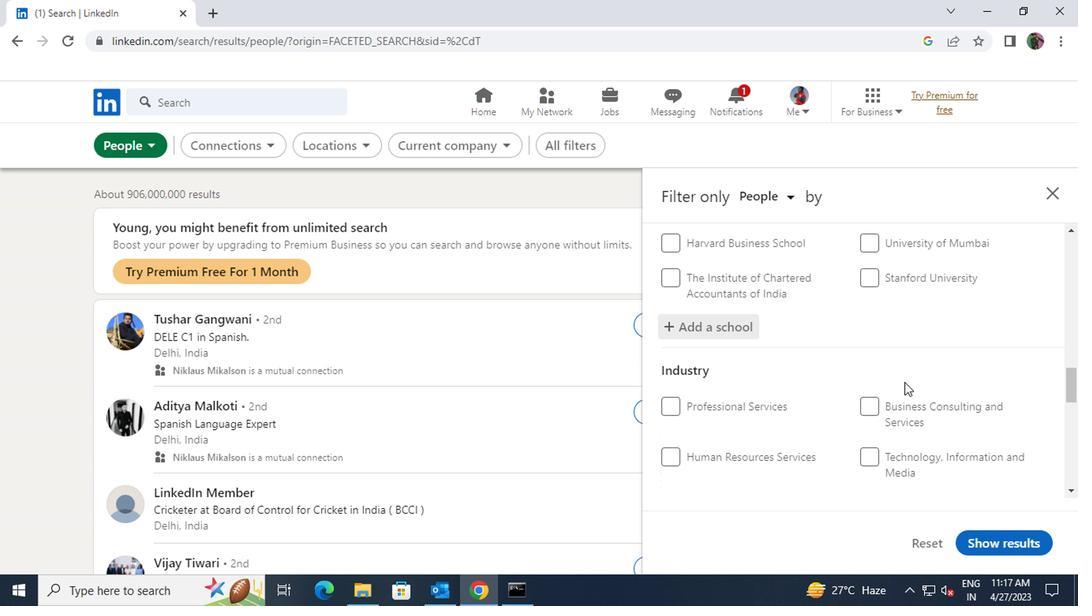 
Action: Mouse scrolled (717, 345) with delta (0, 0)
Screenshot: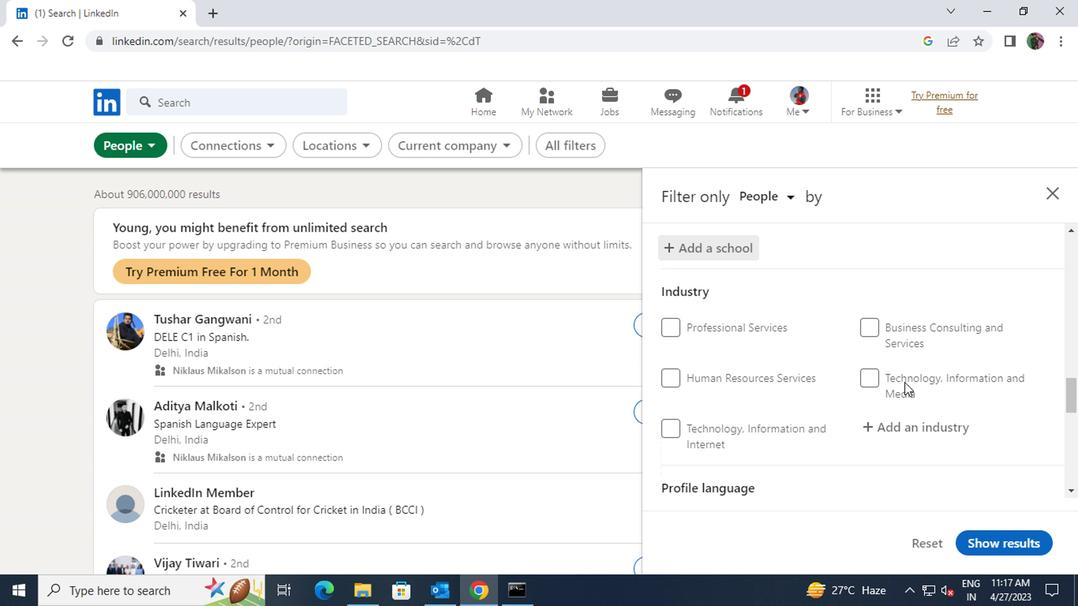 
Action: Mouse moved to (710, 318)
Screenshot: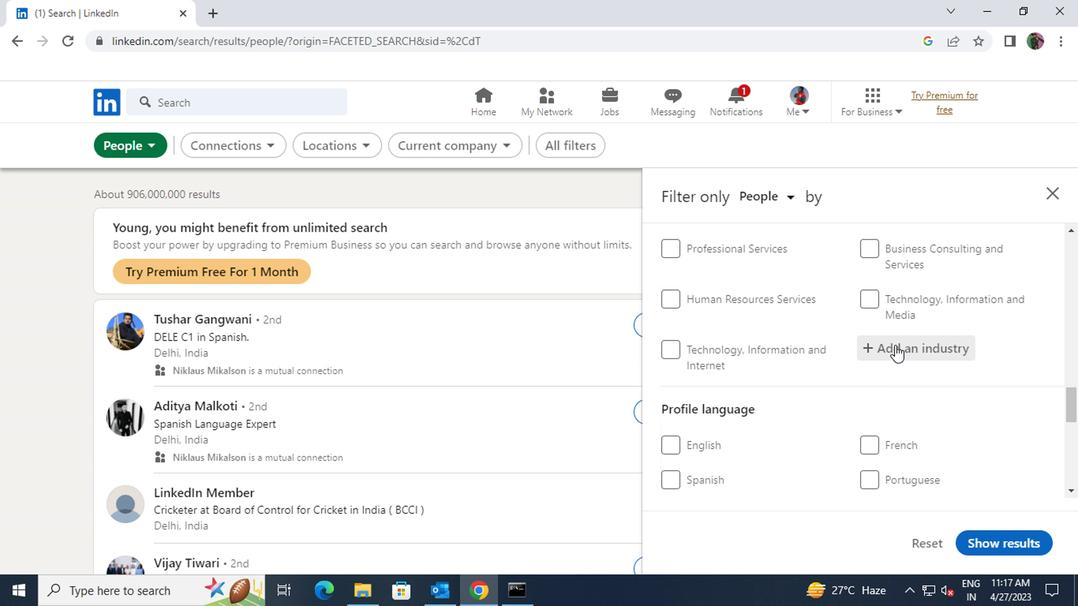 
Action: Mouse pressed left at (710, 318)
Screenshot: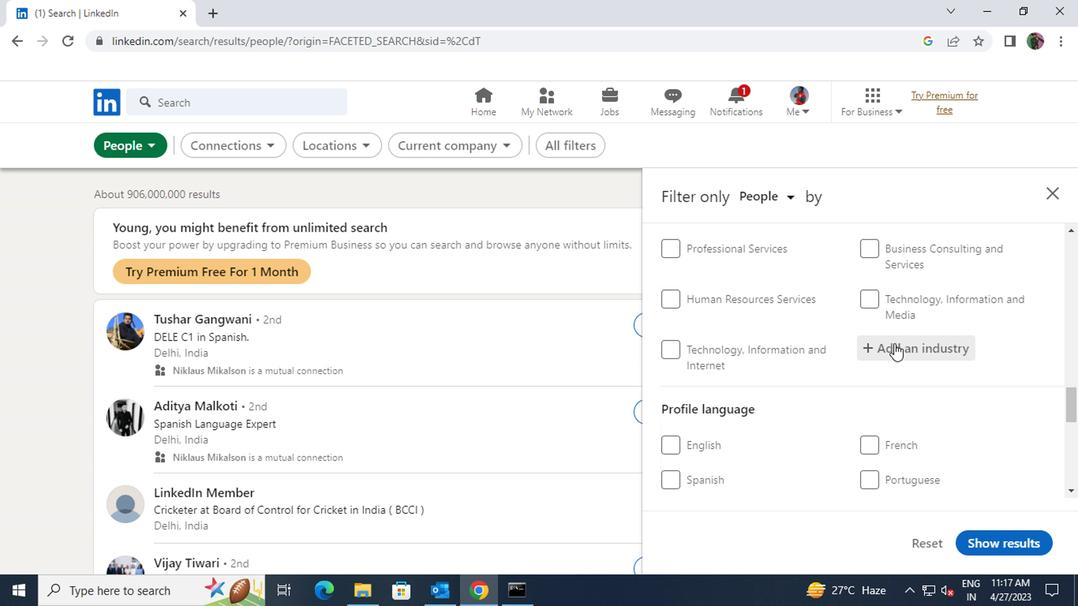 
Action: Key pressed <Key.shift>TRUCK
Screenshot: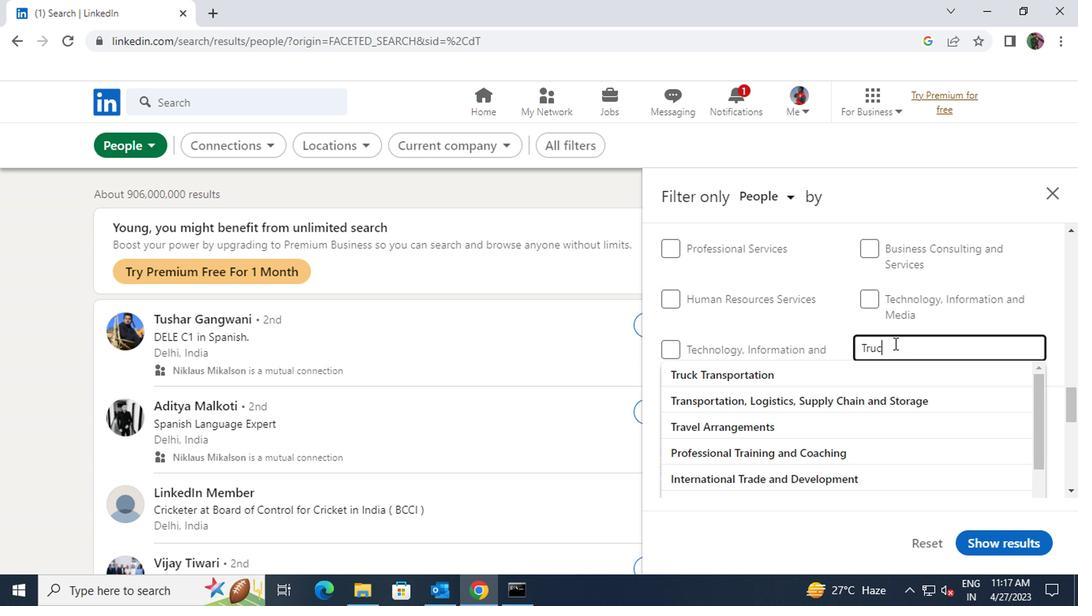 
Action: Mouse moved to (701, 331)
Screenshot: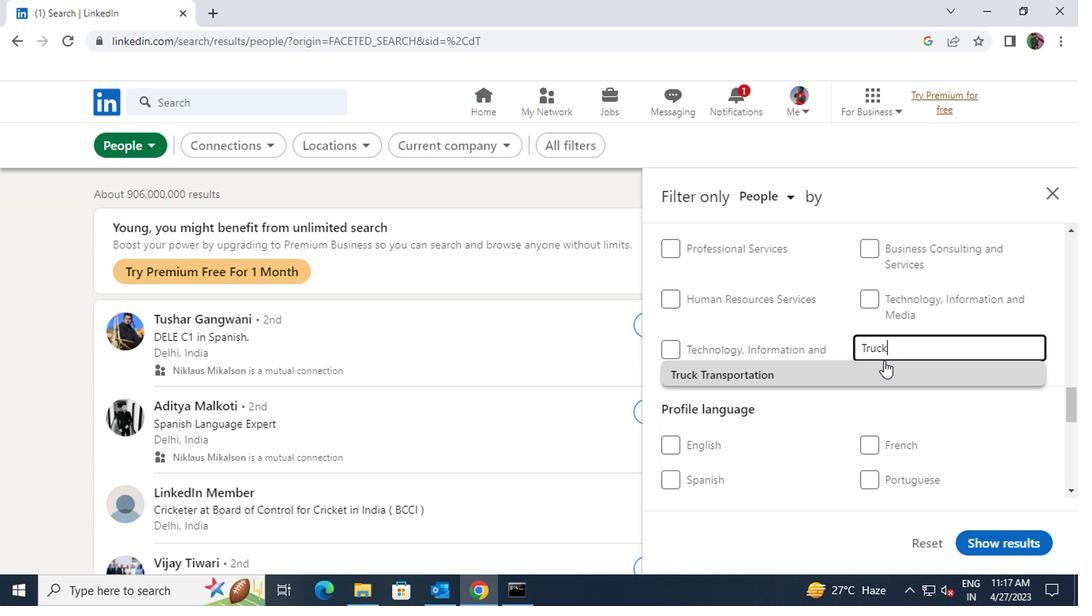 
Action: Mouse pressed left at (701, 331)
Screenshot: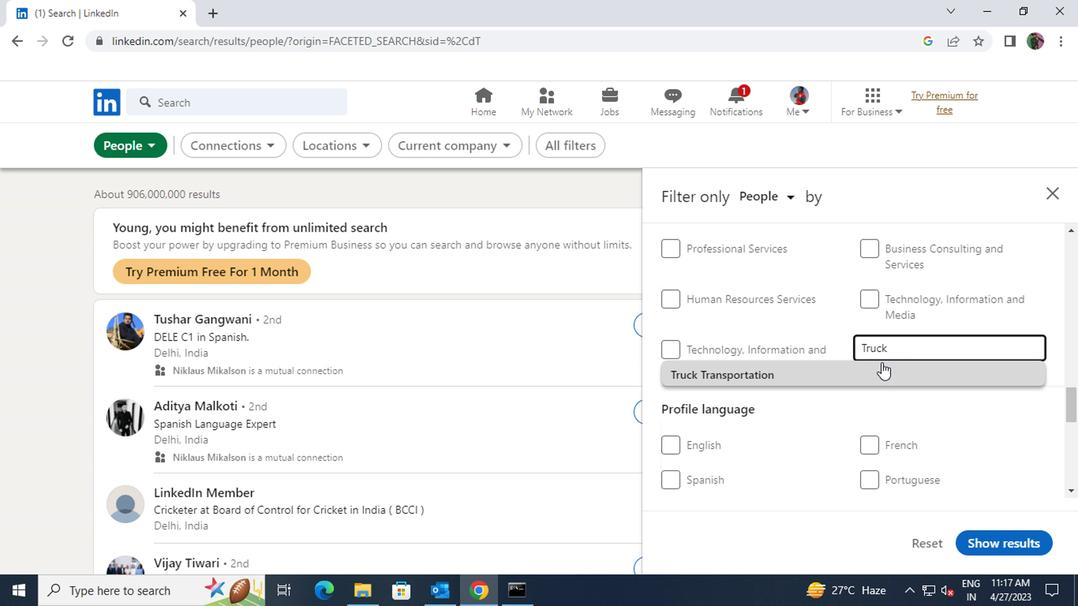 
Action: Mouse moved to (701, 331)
Screenshot: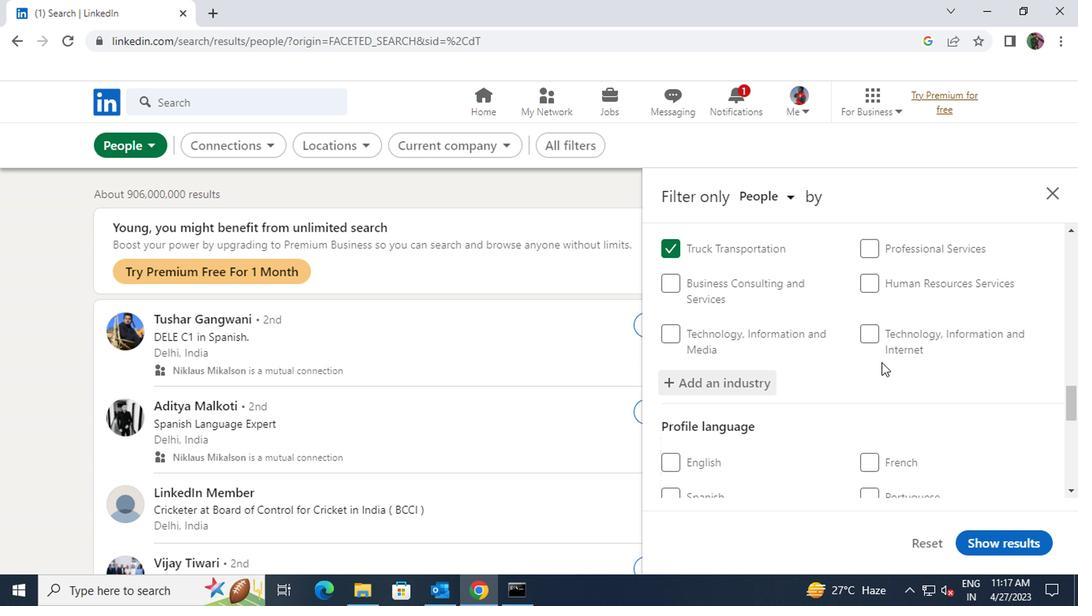 
Action: Mouse scrolled (701, 331) with delta (0, 0)
Screenshot: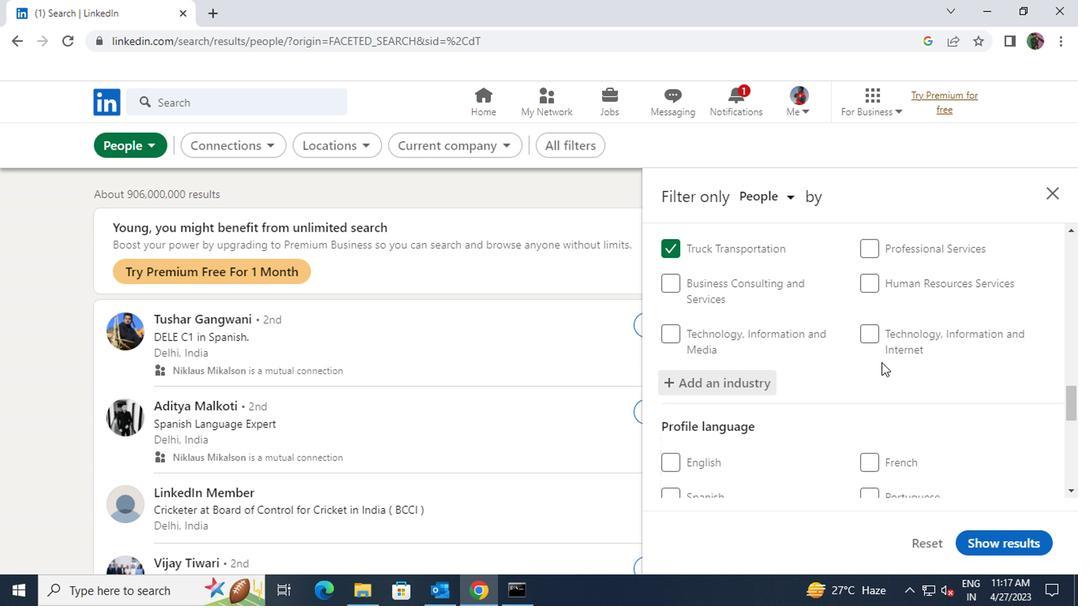 
Action: Mouse moved to (701, 331)
Screenshot: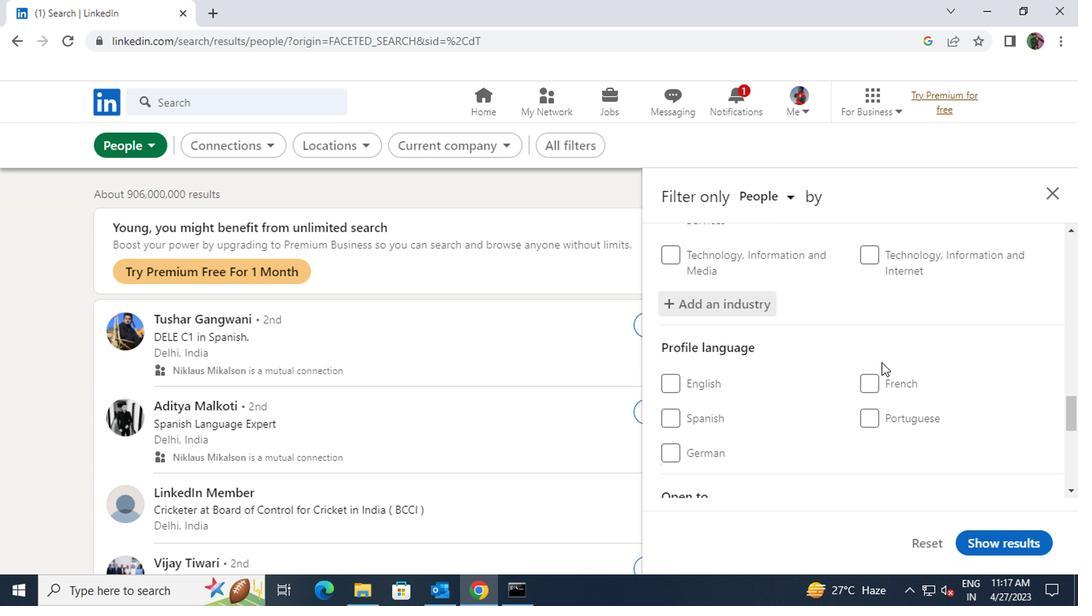 
Action: Mouse scrolled (701, 331) with delta (0, 0)
Screenshot: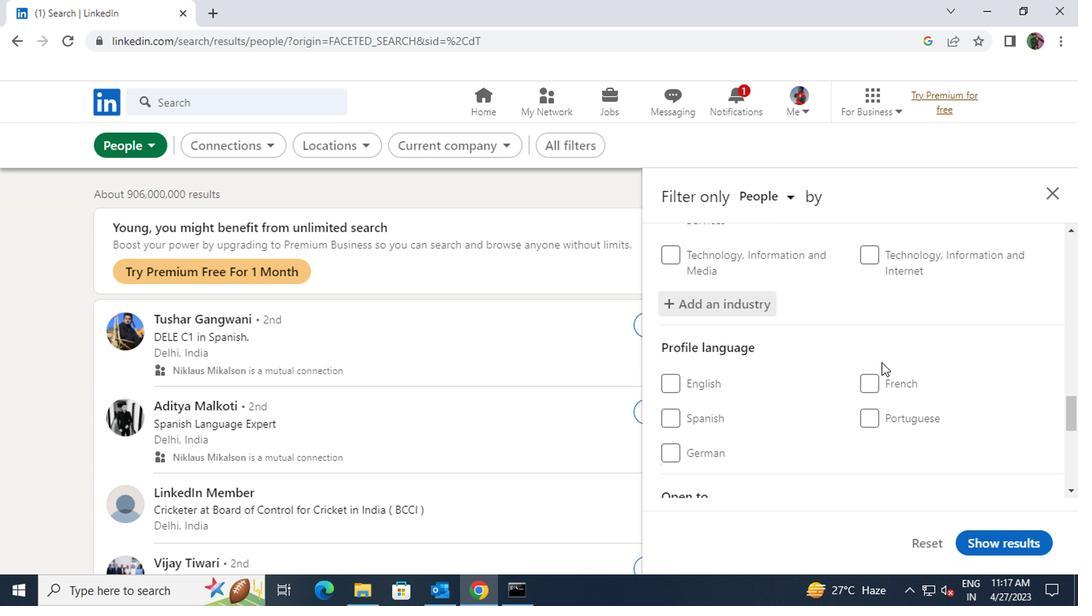 
Action: Mouse moved to (555, 339)
Screenshot: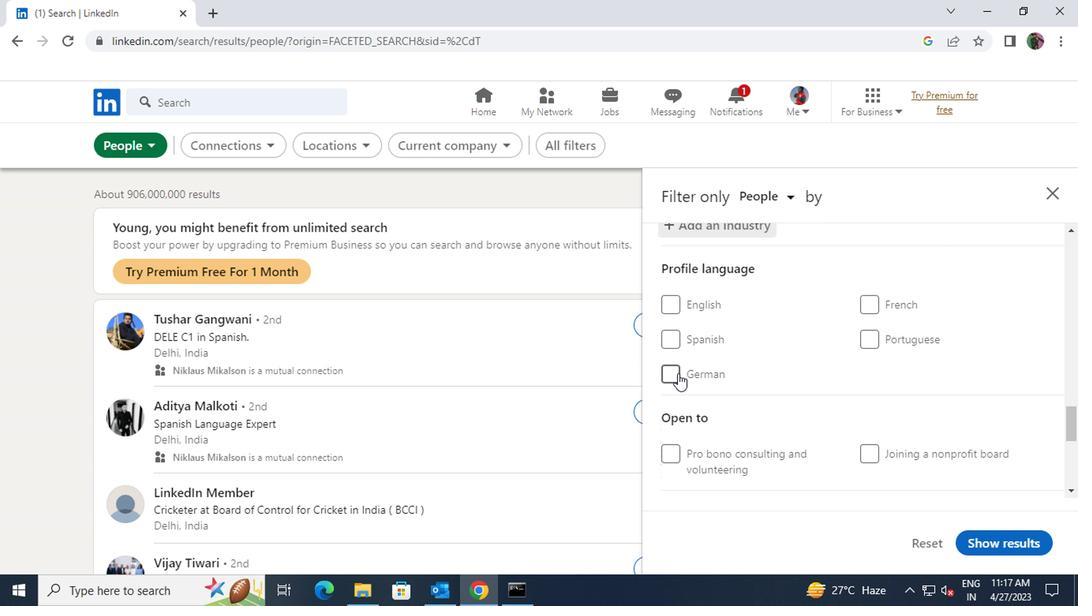 
Action: Mouse pressed left at (555, 339)
Screenshot: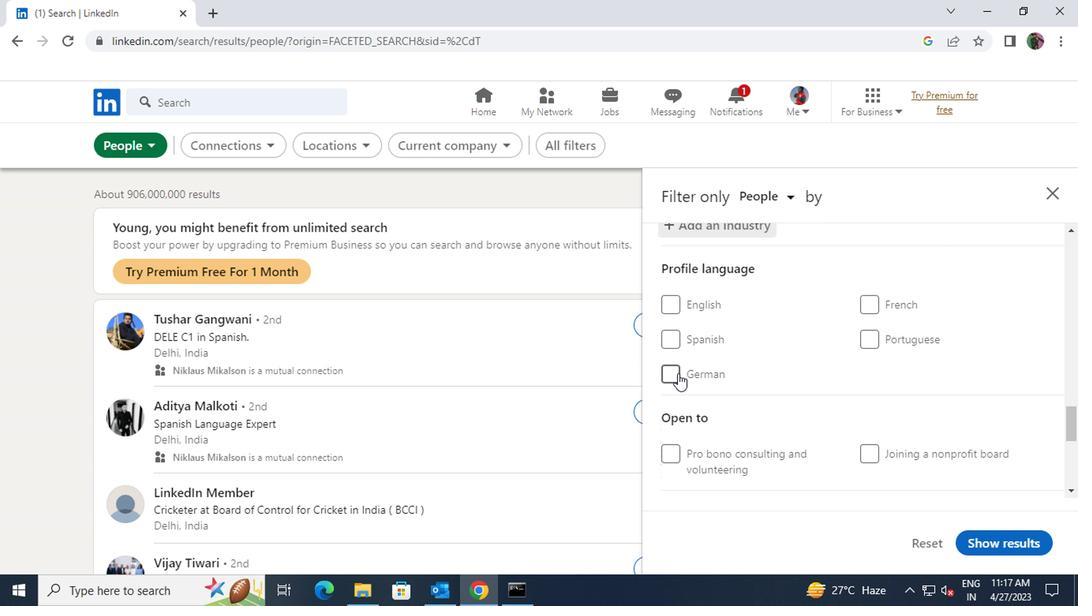 
Action: Mouse moved to (634, 346)
Screenshot: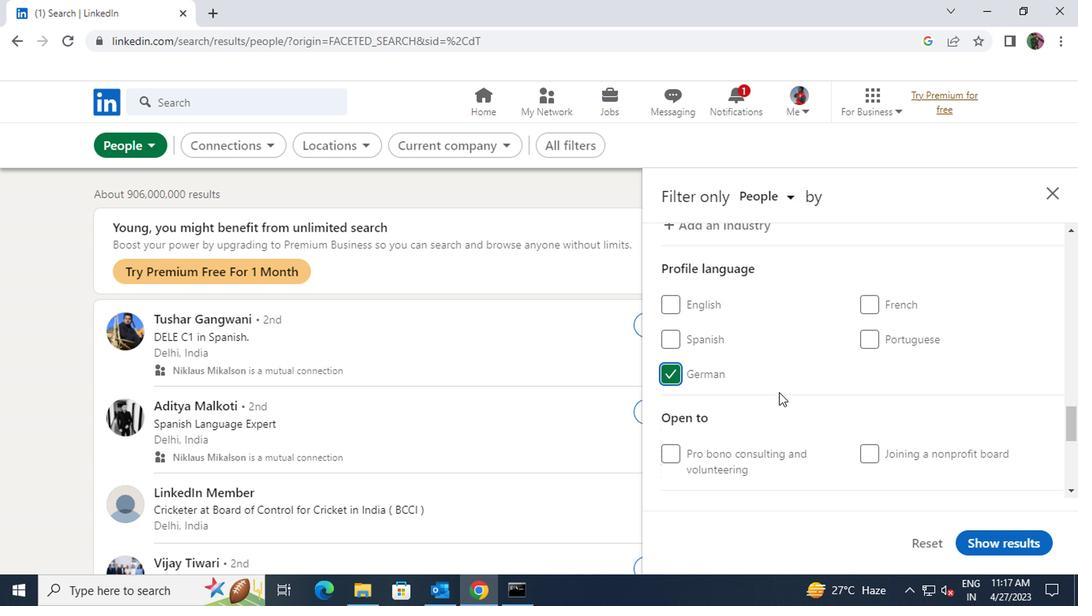 
Action: Mouse scrolled (634, 345) with delta (0, 0)
Screenshot: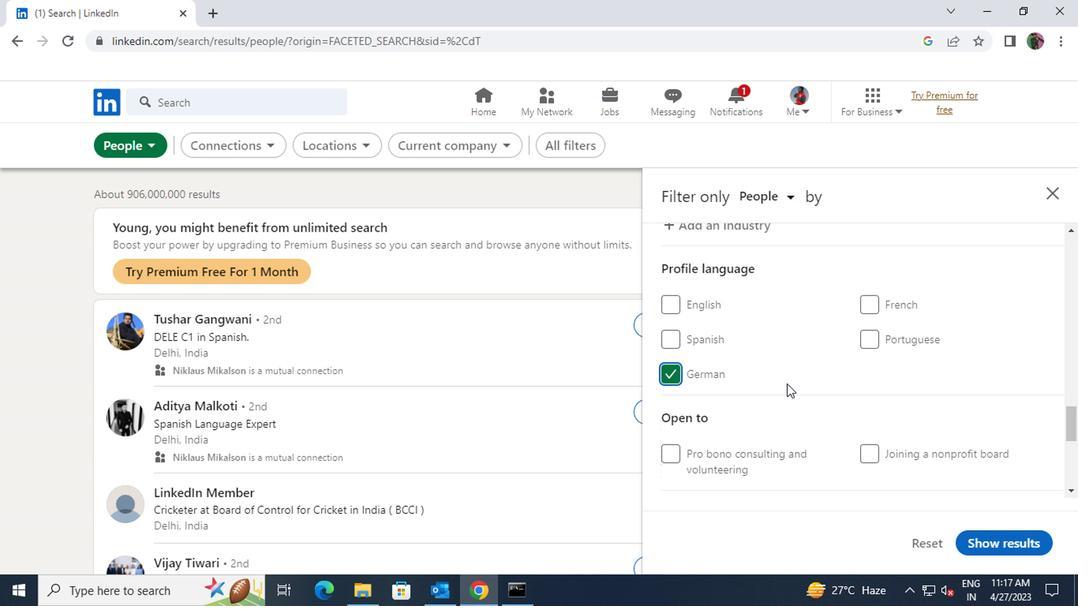 
Action: Mouse scrolled (634, 345) with delta (0, 0)
Screenshot: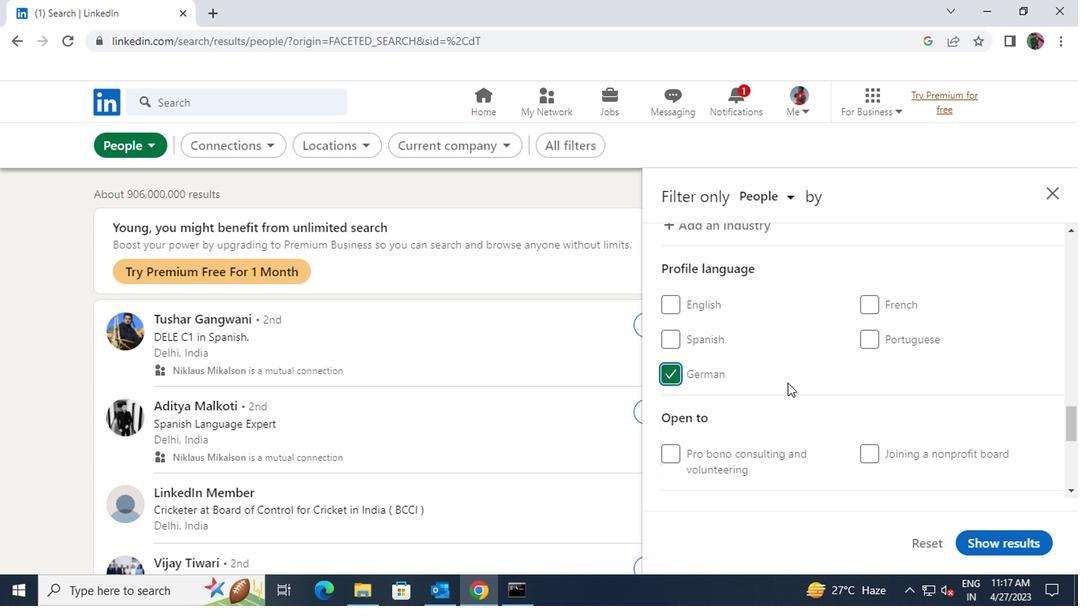 
Action: Mouse scrolled (634, 345) with delta (0, 0)
Screenshot: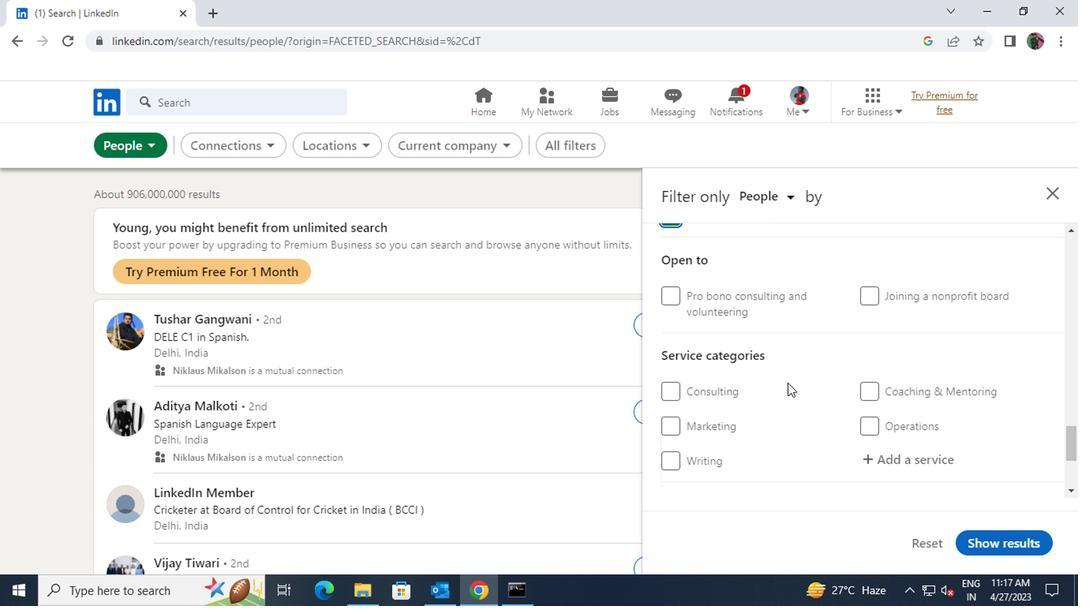 
Action: Mouse moved to (691, 342)
Screenshot: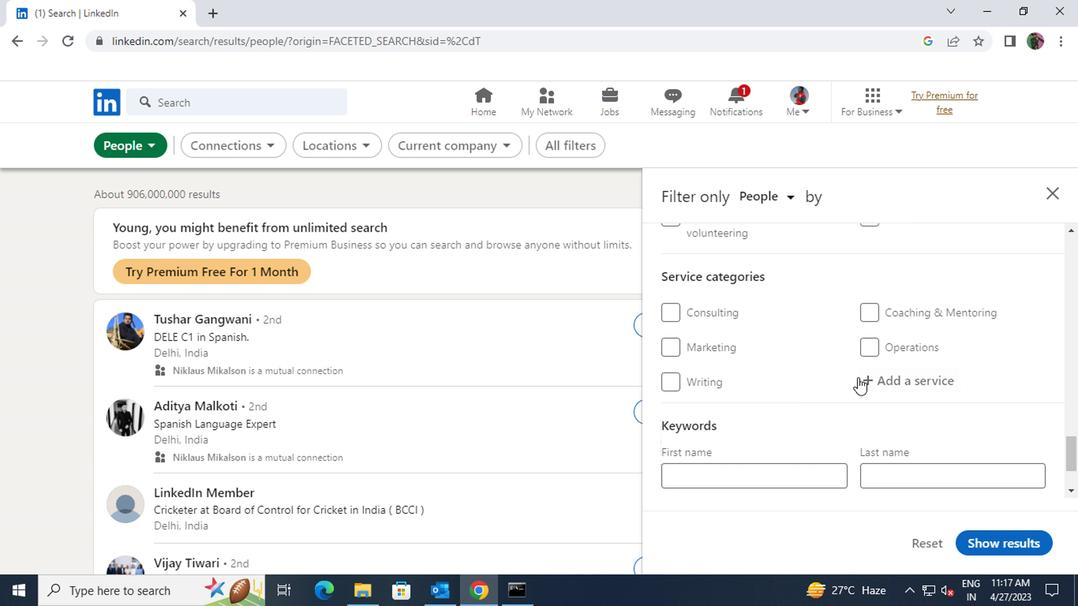 
Action: Mouse pressed left at (691, 342)
Screenshot: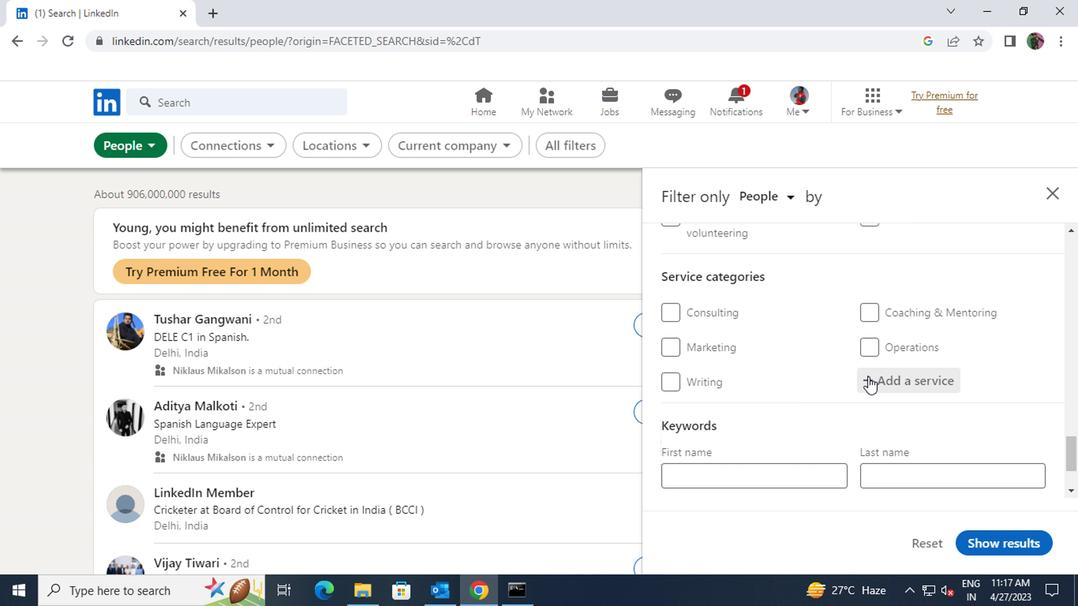 
Action: Key pressed <Key.shift>NOTARY
Screenshot: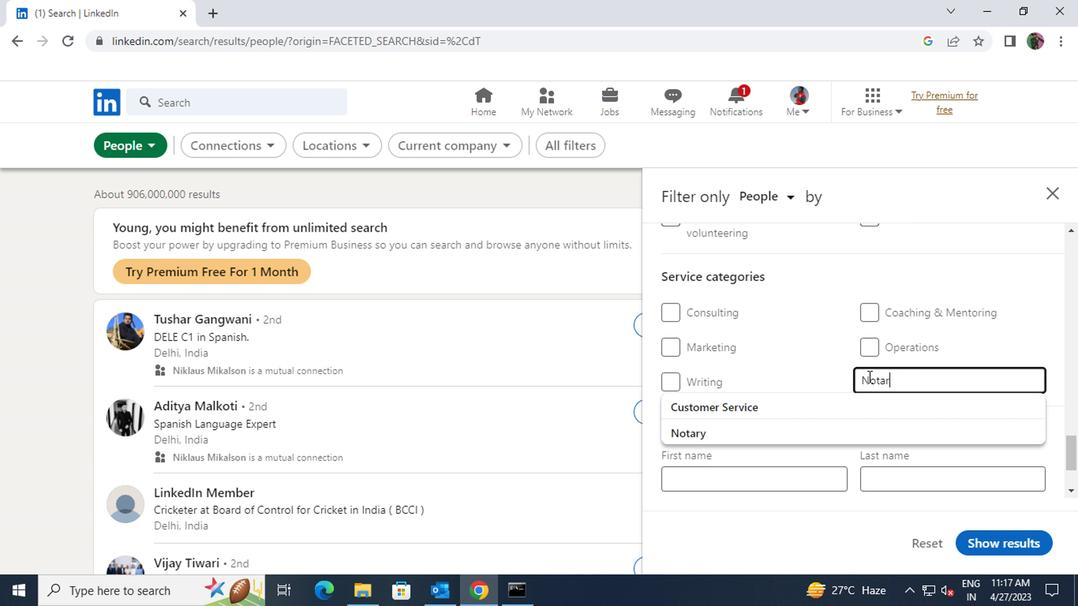 
Action: Mouse moved to (684, 353)
Screenshot: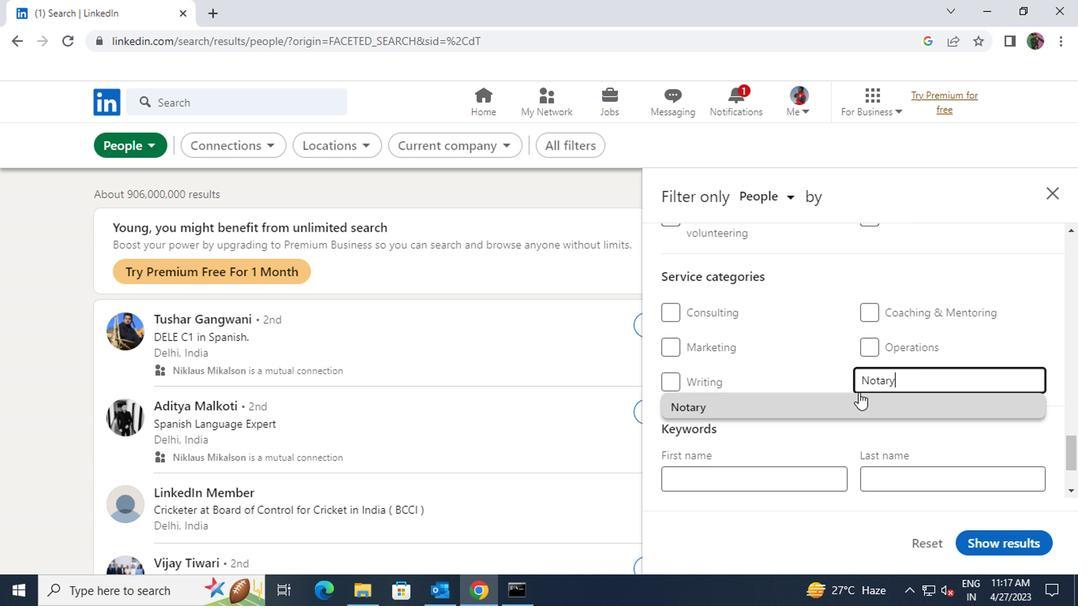
Action: Mouse pressed left at (684, 353)
Screenshot: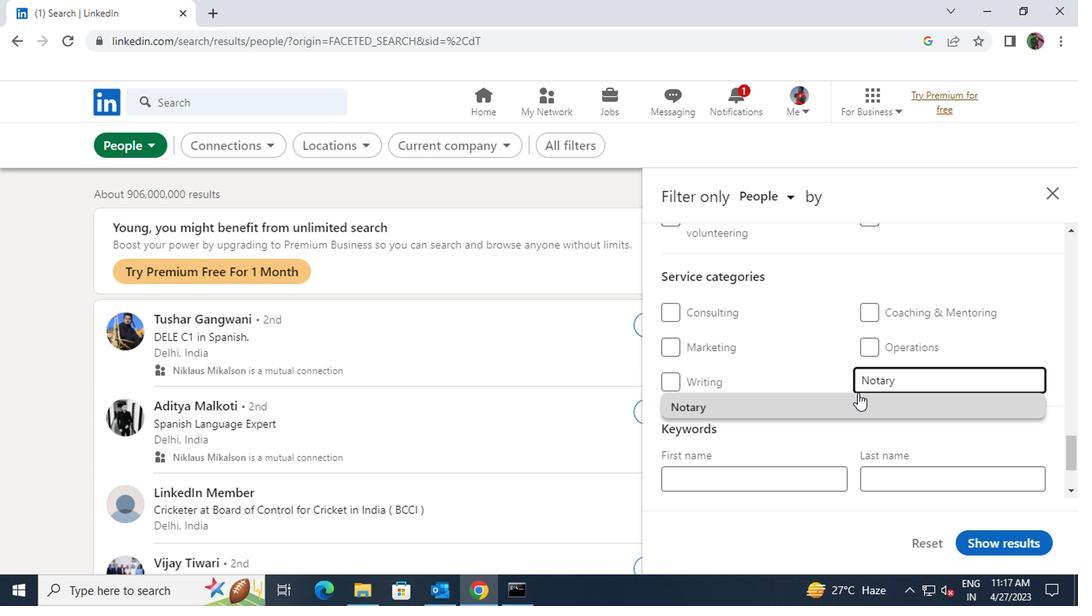 
Action: Mouse scrolled (684, 353) with delta (0, 0)
Screenshot: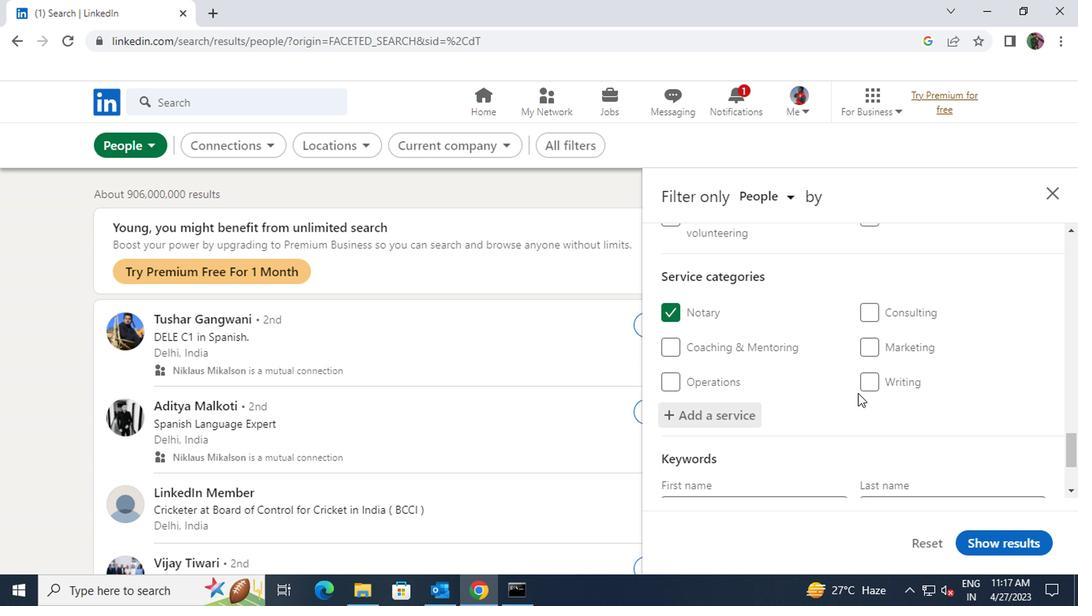 
Action: Mouse scrolled (684, 353) with delta (0, 0)
Screenshot: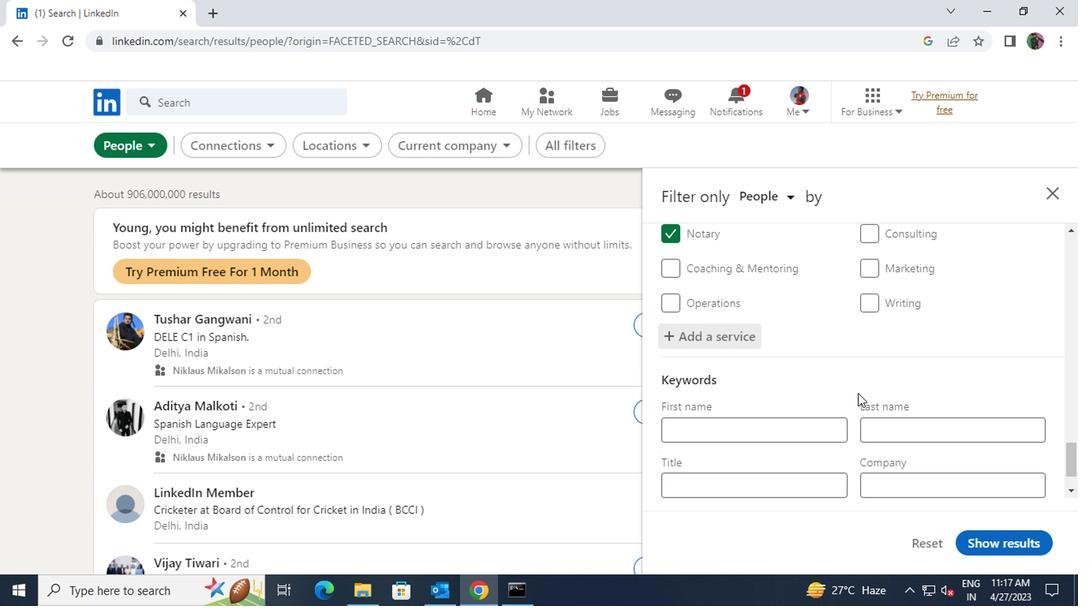 
Action: Mouse moved to (662, 374)
Screenshot: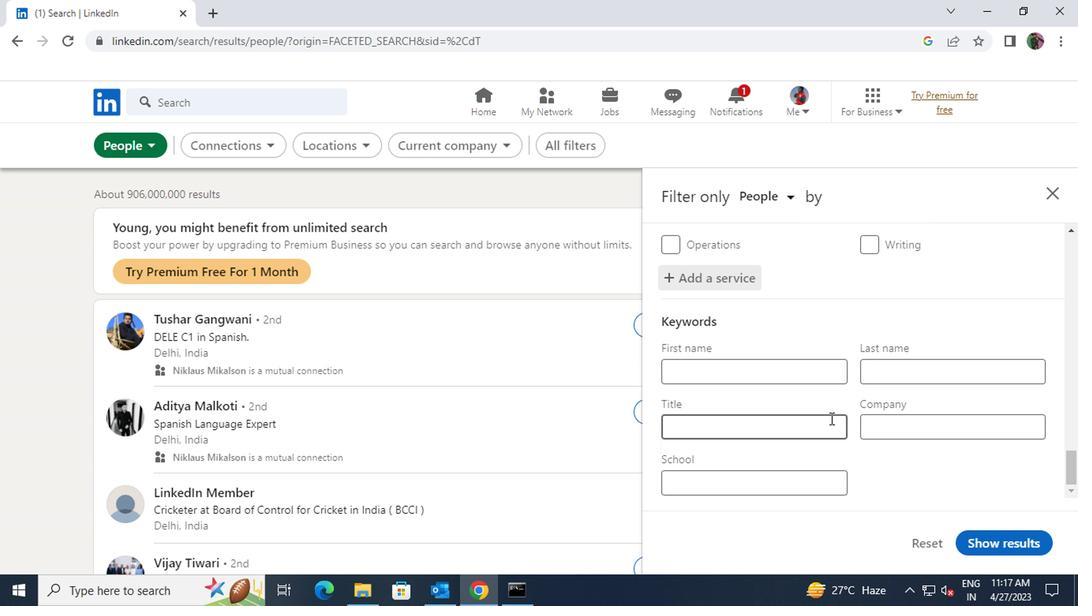 
Action: Mouse pressed left at (662, 374)
Screenshot: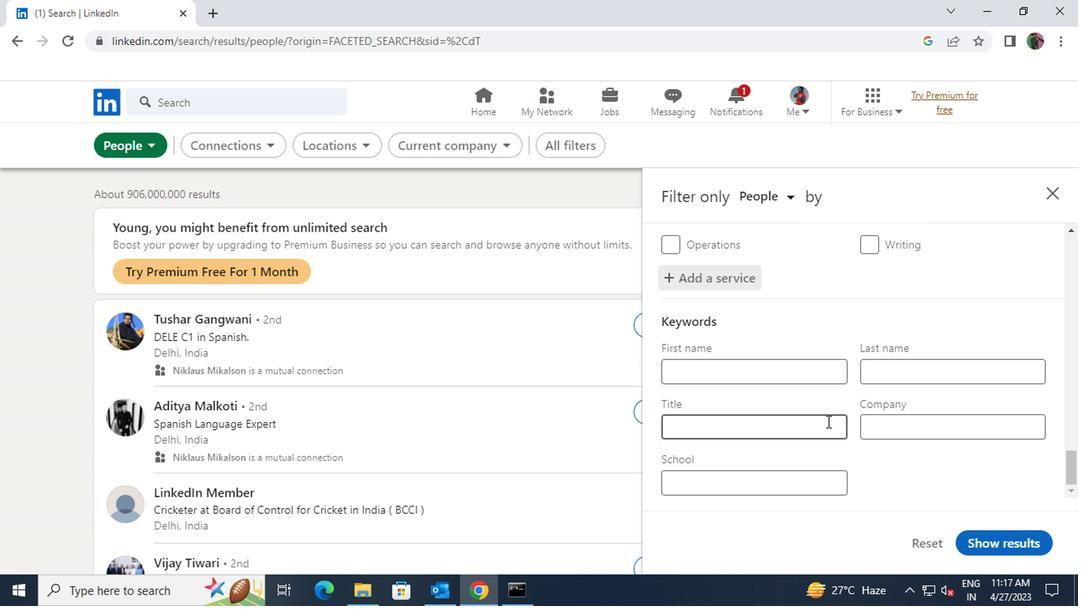 
Action: Key pressed <Key.shift>CUSTOMER<Key.space>SERVICE
Screenshot: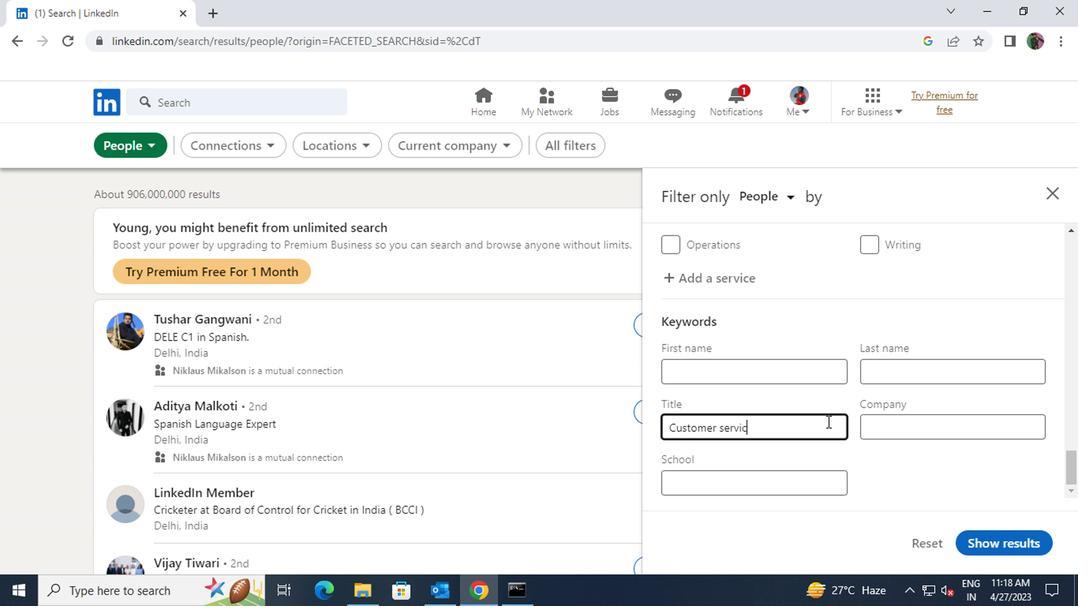 
Action: Mouse moved to (767, 458)
Screenshot: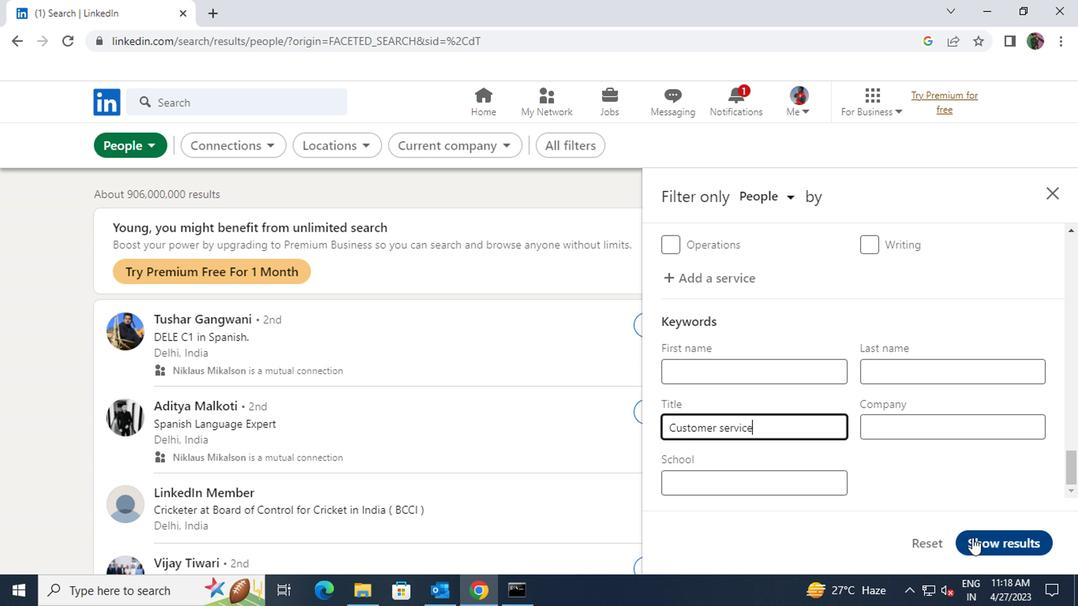 
Action: Mouse pressed left at (767, 458)
Screenshot: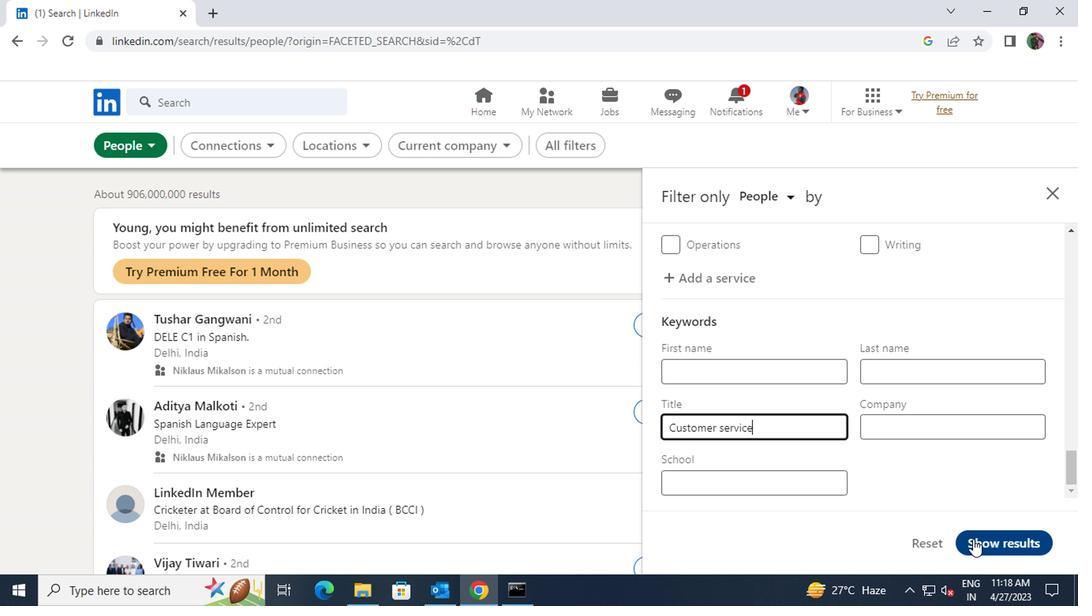 
